 Task: Create an event for the spring cleaning weekend.
Action: Mouse moved to (76, 160)
Screenshot: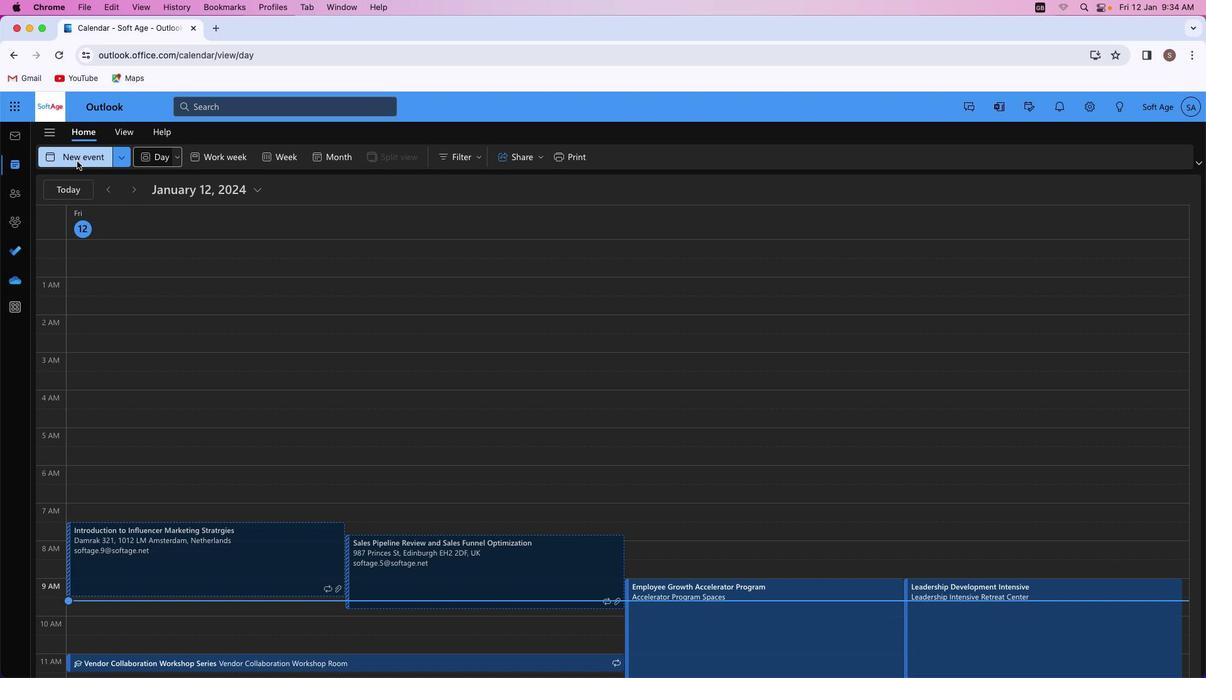 
Action: Mouse pressed left at (76, 160)
Screenshot: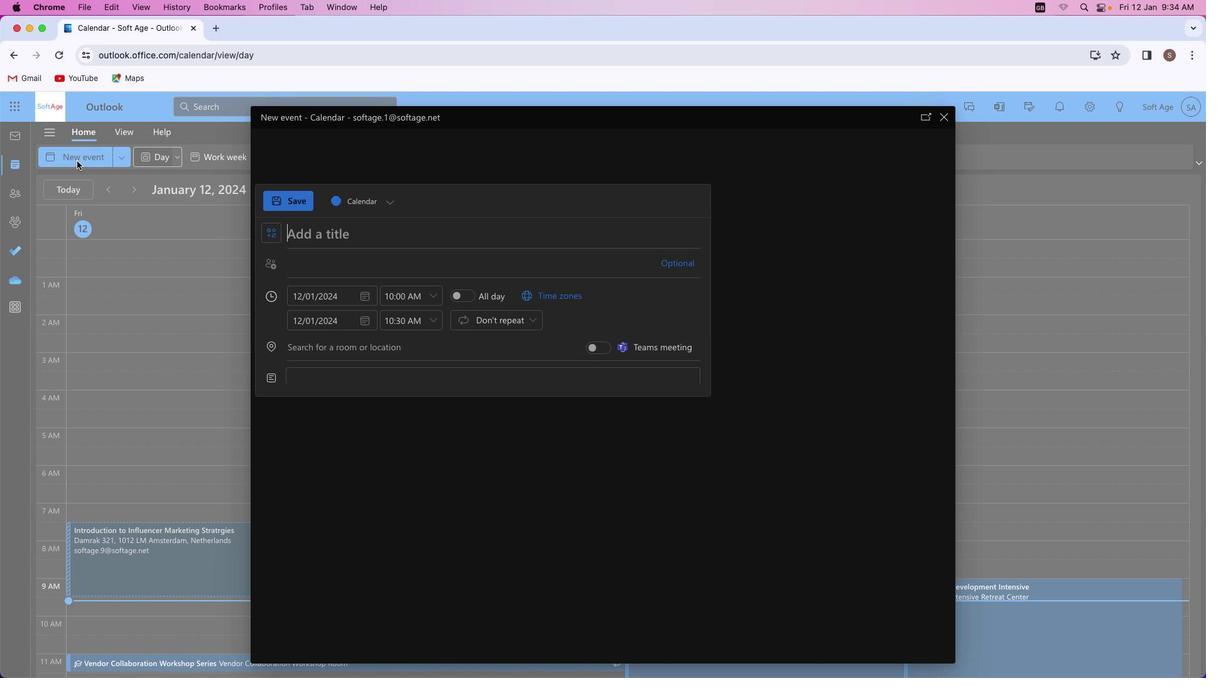 
Action: Mouse moved to (309, 236)
Screenshot: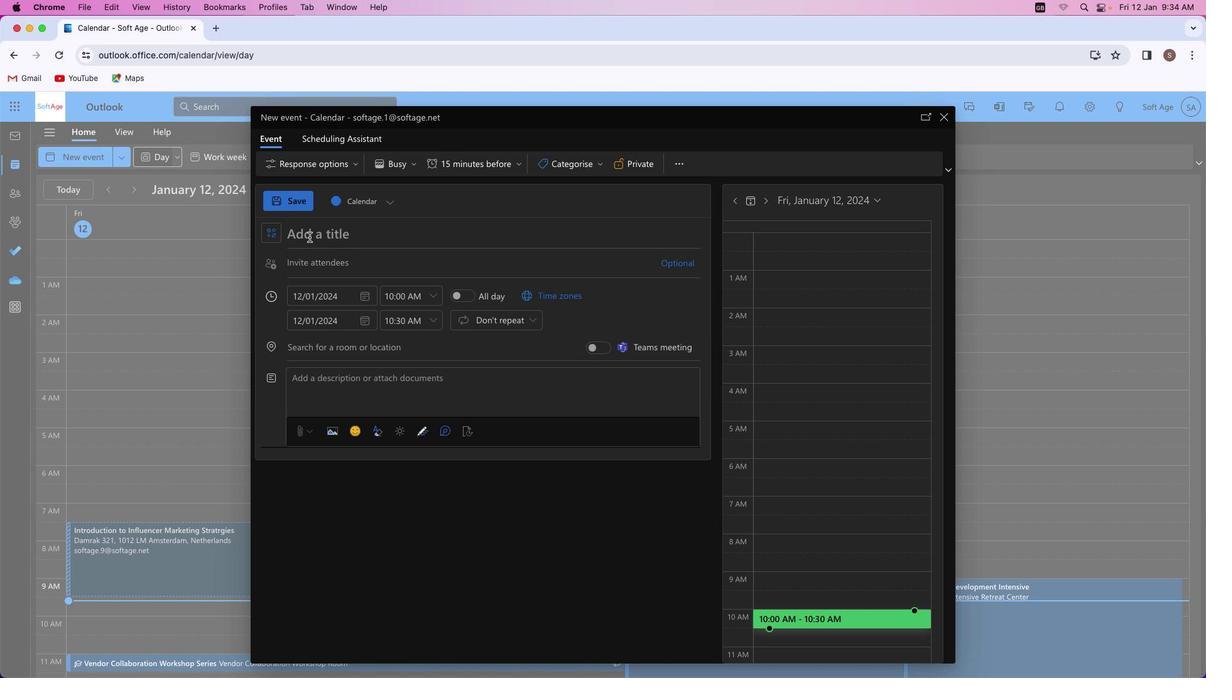 
Action: Mouse pressed left at (309, 236)
Screenshot: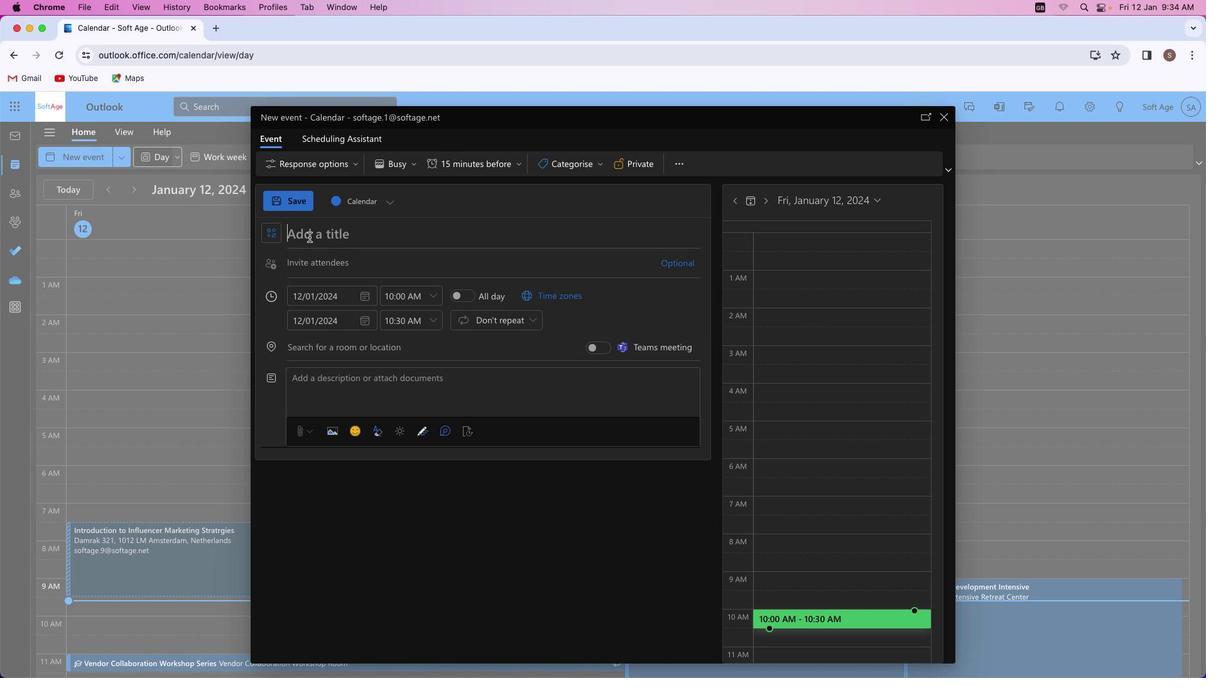 
Action: Key pressed Key.shift'E''m''b''r''a''c''e'Key.space't''h''e'Key.spaceKey.shift'S''p''r''i''n''g'Key.spaceKey.shift'C''l''e''a''n''i''n''g'Key.spaceKey.shift'W''e''e''k''e''n''d'
Screenshot: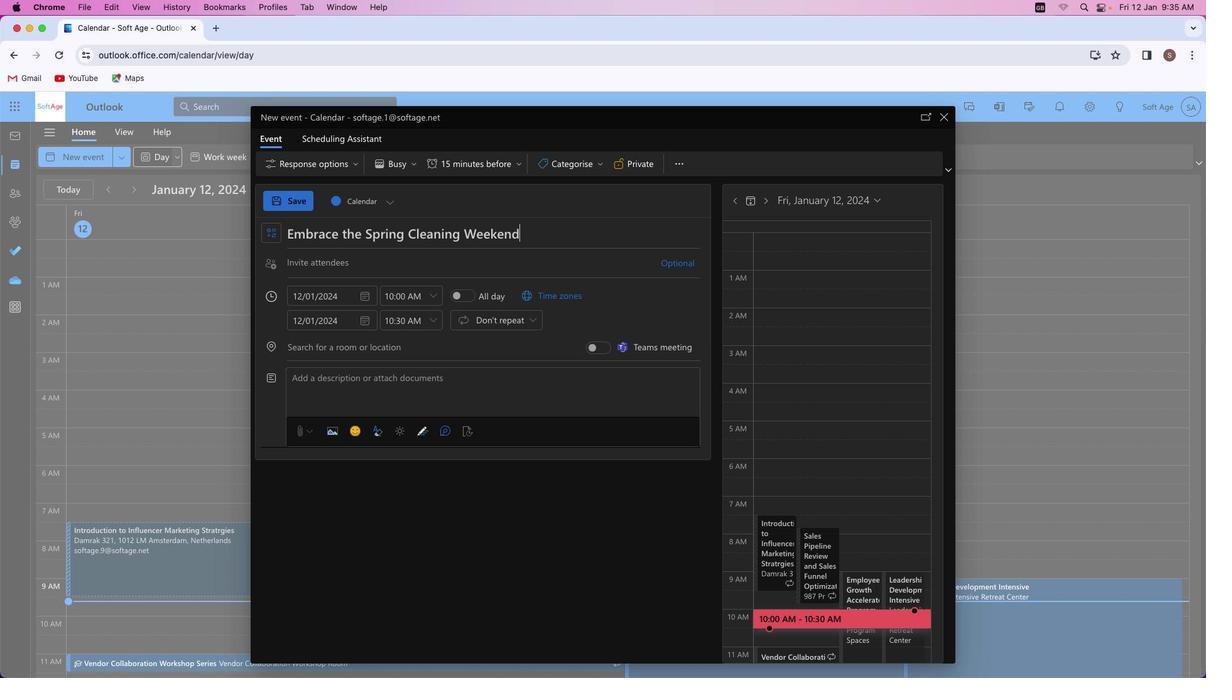 
Action: Mouse moved to (320, 345)
Screenshot: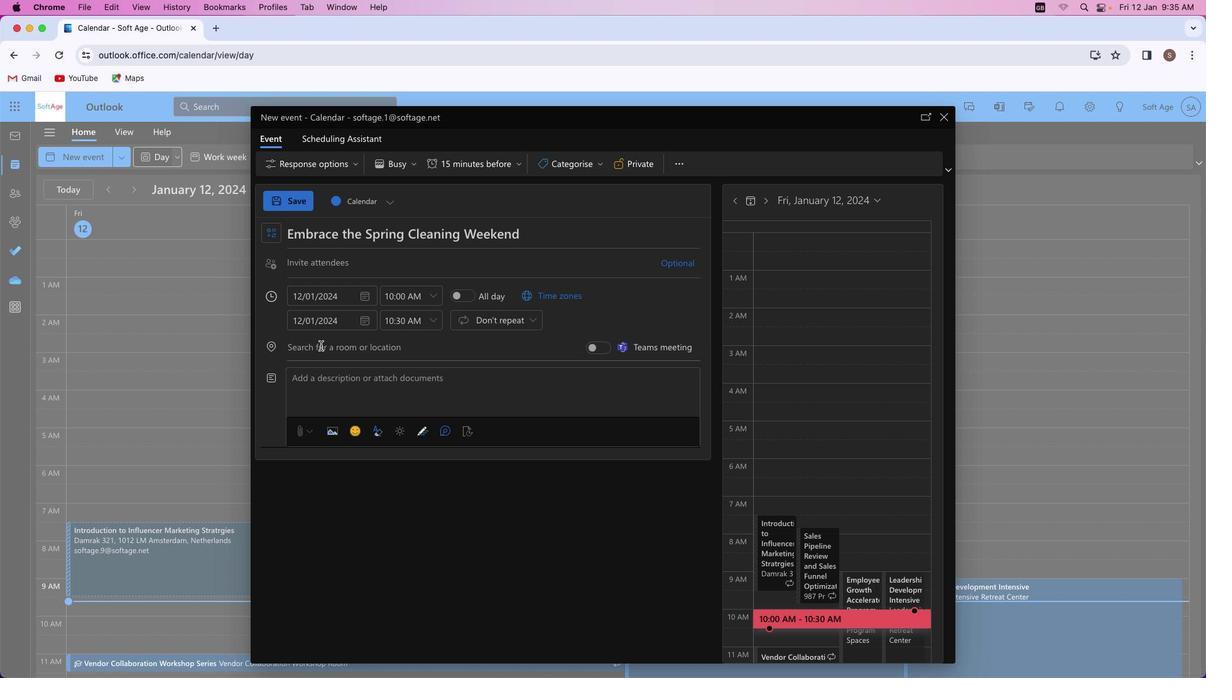 
Action: Mouse pressed left at (320, 345)
Screenshot: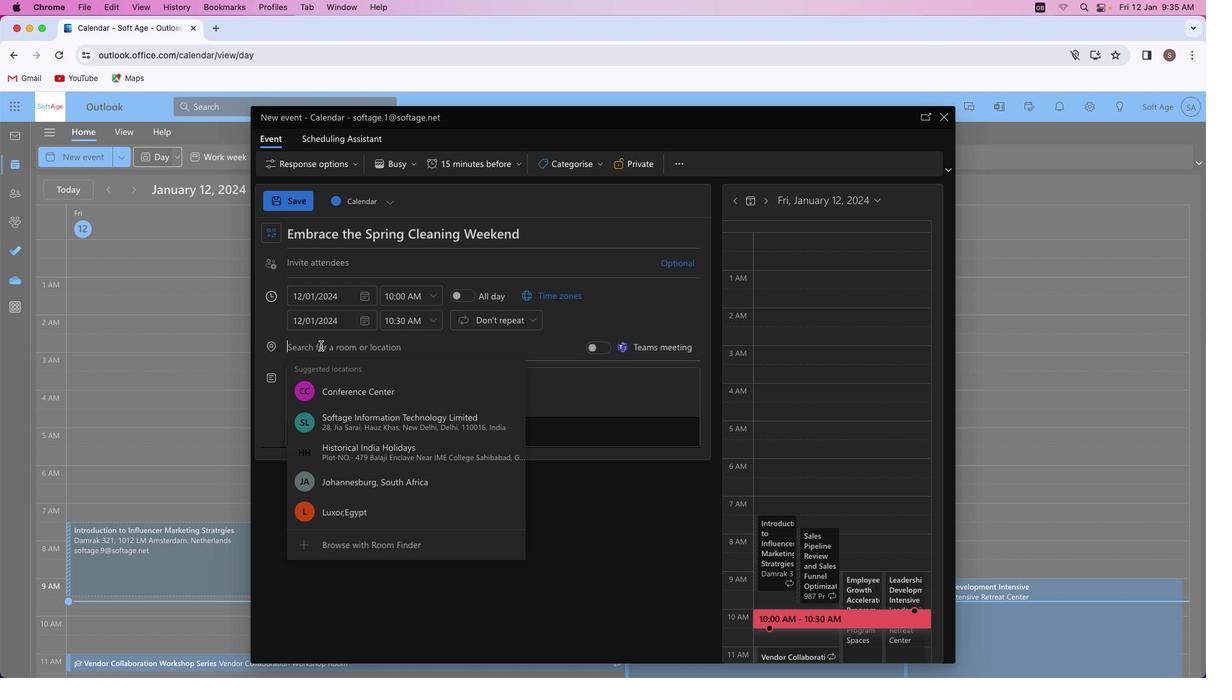 
Action: Key pressed Key.shift'S''p''r''i''n''g'
Screenshot: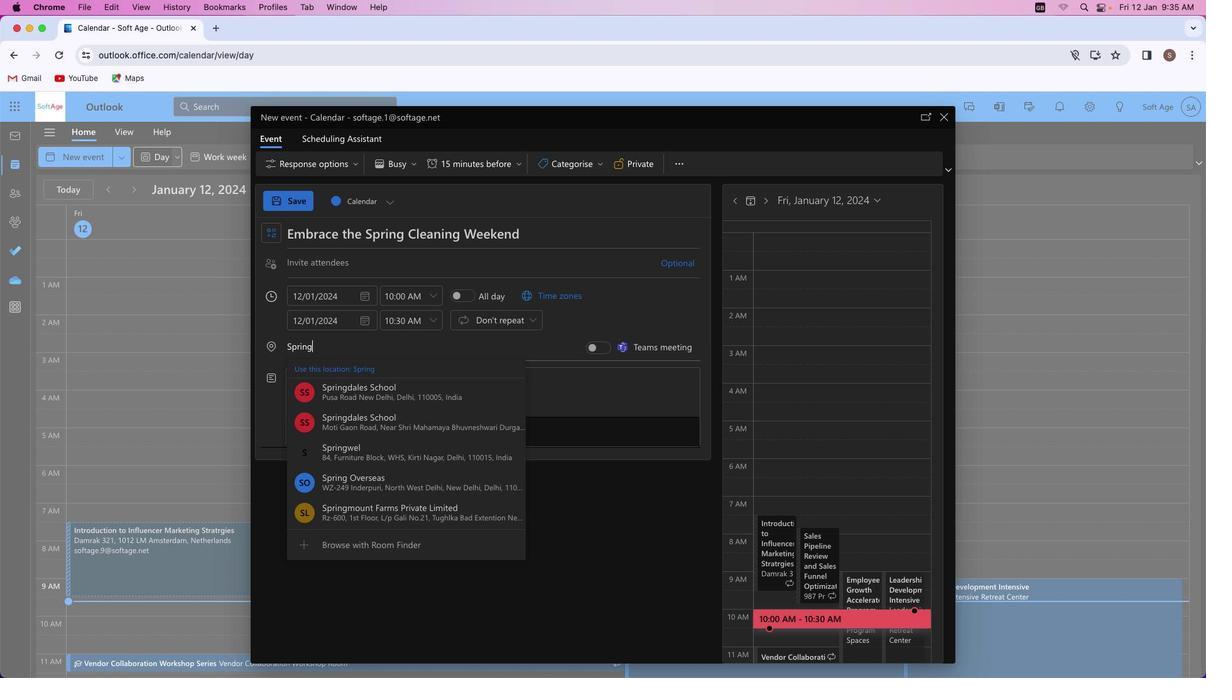 
Action: Mouse moved to (363, 473)
Screenshot: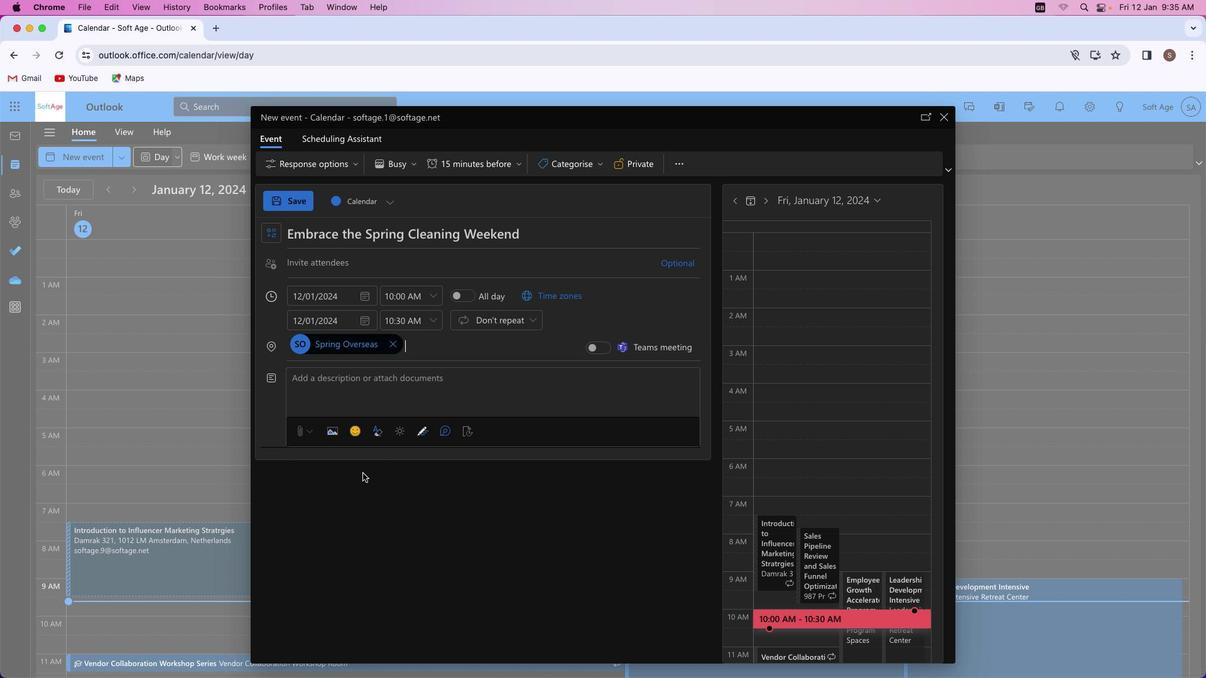 
Action: Mouse pressed left at (363, 473)
Screenshot: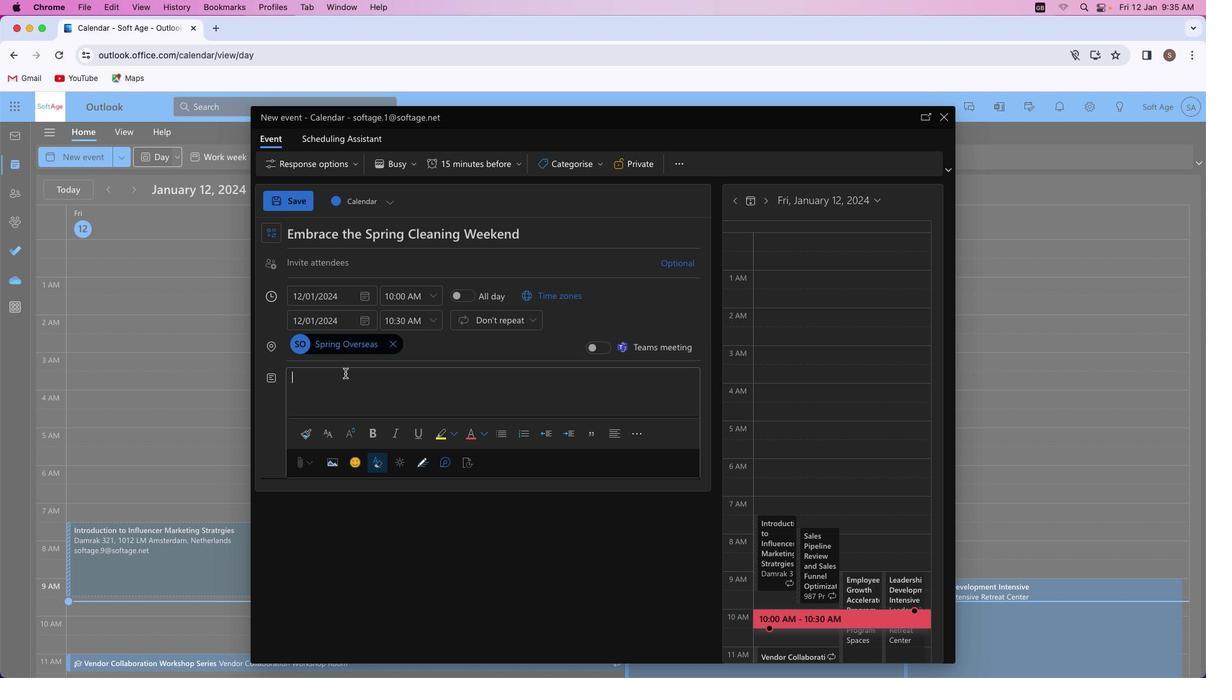 
Action: Mouse moved to (345, 373)
Screenshot: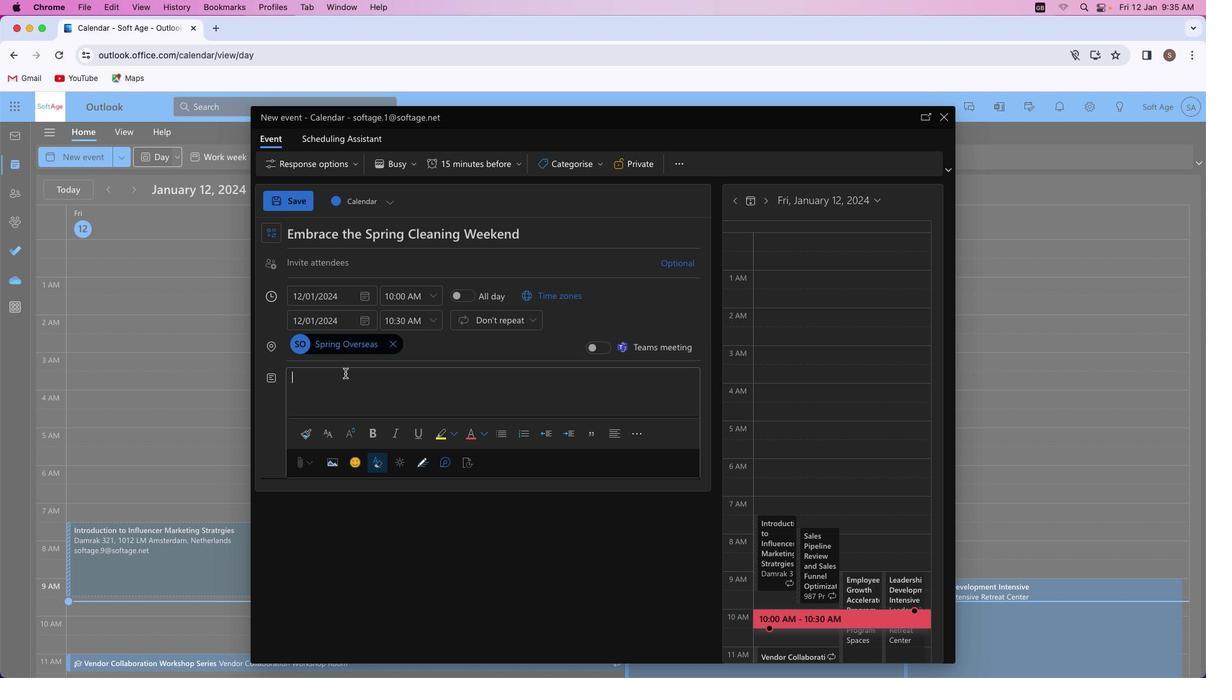 
Action: Mouse pressed left at (345, 373)
Screenshot: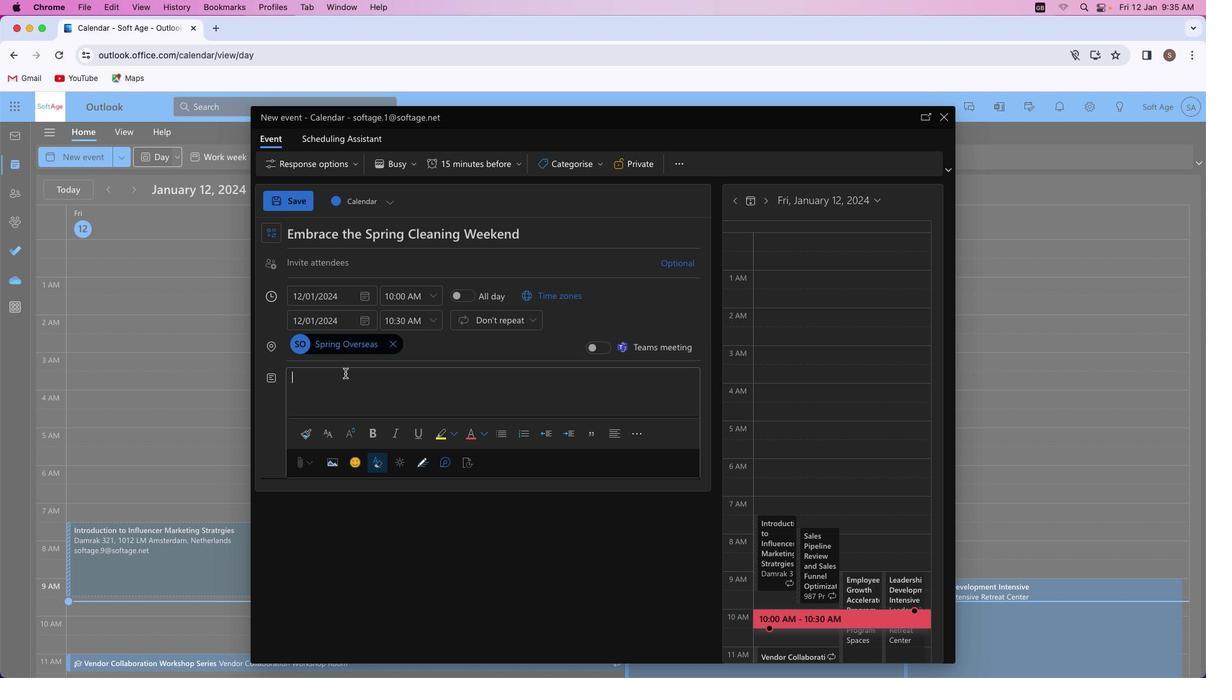 
Action: Key pressed Key.shift'D''i''v''e'Key.space'i''n''t''o'Key.space'a'Key.space'r''e''j''u''v''e''n''t'Key.backspace'a''t''i''n''g'Key.space'w''e''e''k''e''n''d'Key.space'a''s'Key.space'y''o''u'Key.space'd''e''c''l''u''t''t''e''r'','Key.space'o''r''g''a''n''i''z''e'','Key.space'a''n''d'Key.space'r''e''v''i''t''a''l''i''z''e'Key.space'y''o''u''r'Key.space's''p''a''c''e''.'Key.spaceKey.shift'E''m''b''r''a''c''e'Key.space't''h''e'Key.space'c''l''e''a''n''s''i''n''g'Key.space's''p''i''r''i''t'Key.space'o''f'Key.space's''p''r''i''n''g'Key.space'a''n''d'Key.space'w''e''l''c''o''m''e'Key.space'a'Key.space'r''e''n''e''w''e''d'Key.space's''e''n''s''e'Key.space'o''f'Key.space'c''l''a''r''i''t''y'Key.space'a''n''d'Key.space'c''a''l''m''.'
Screenshot: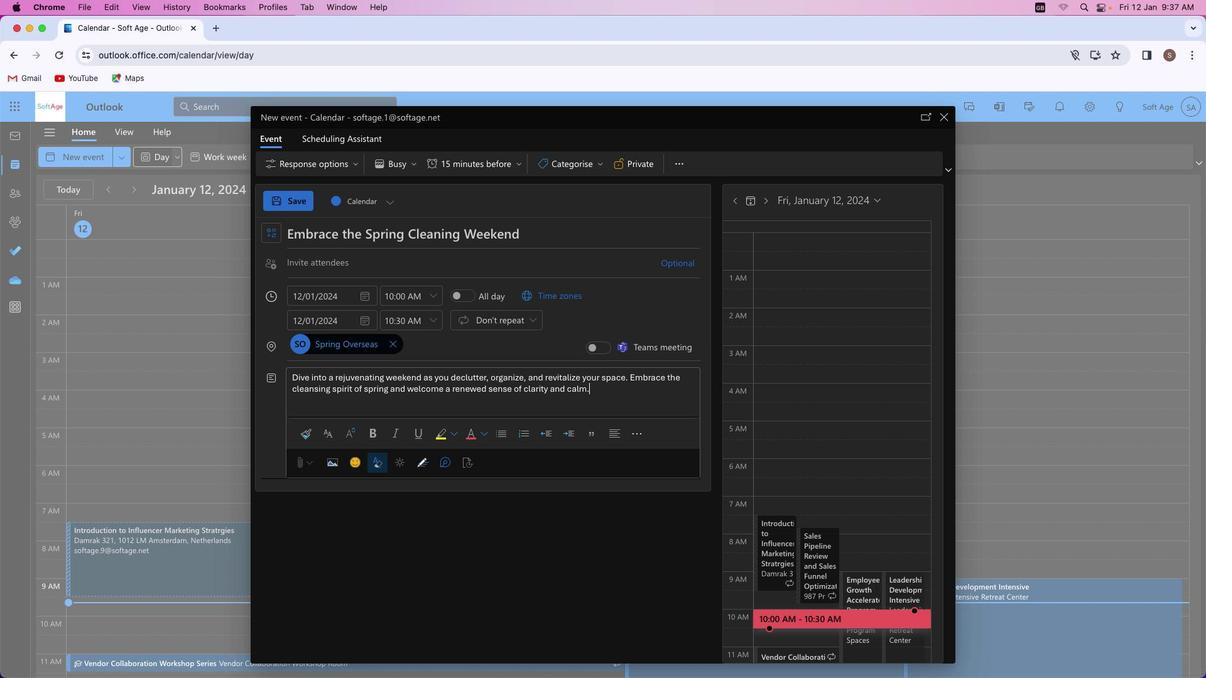 
Action: Mouse moved to (363, 387)
Screenshot: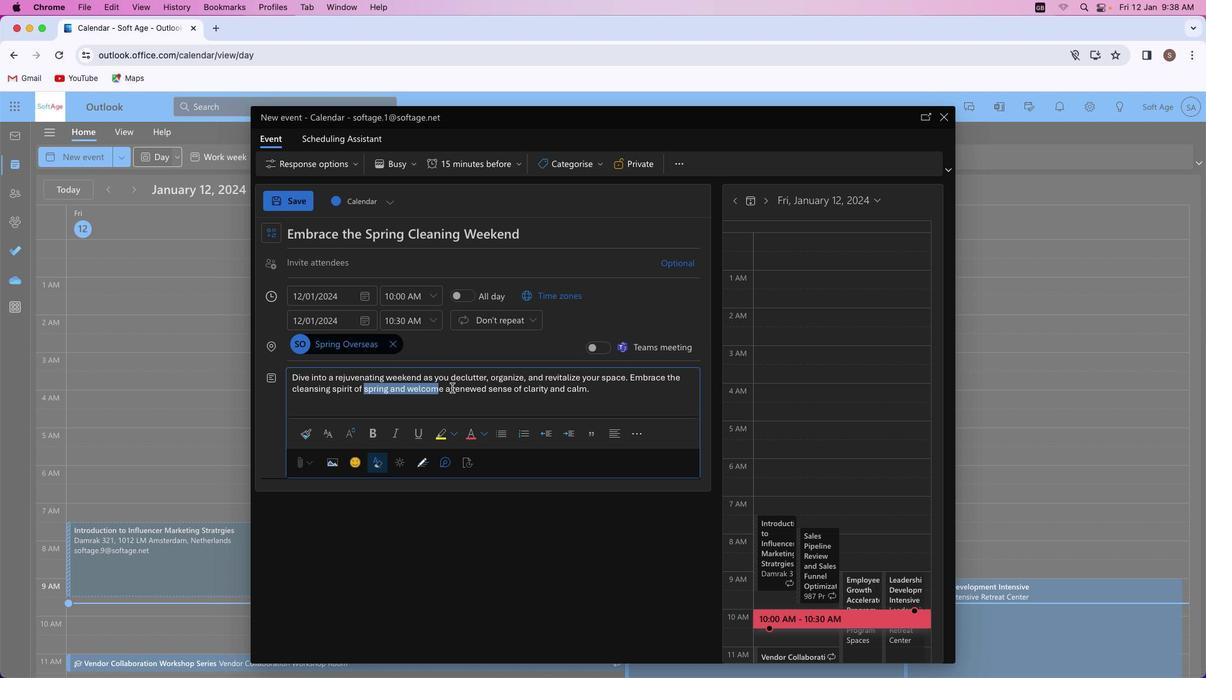
Action: Mouse pressed left at (363, 387)
Screenshot: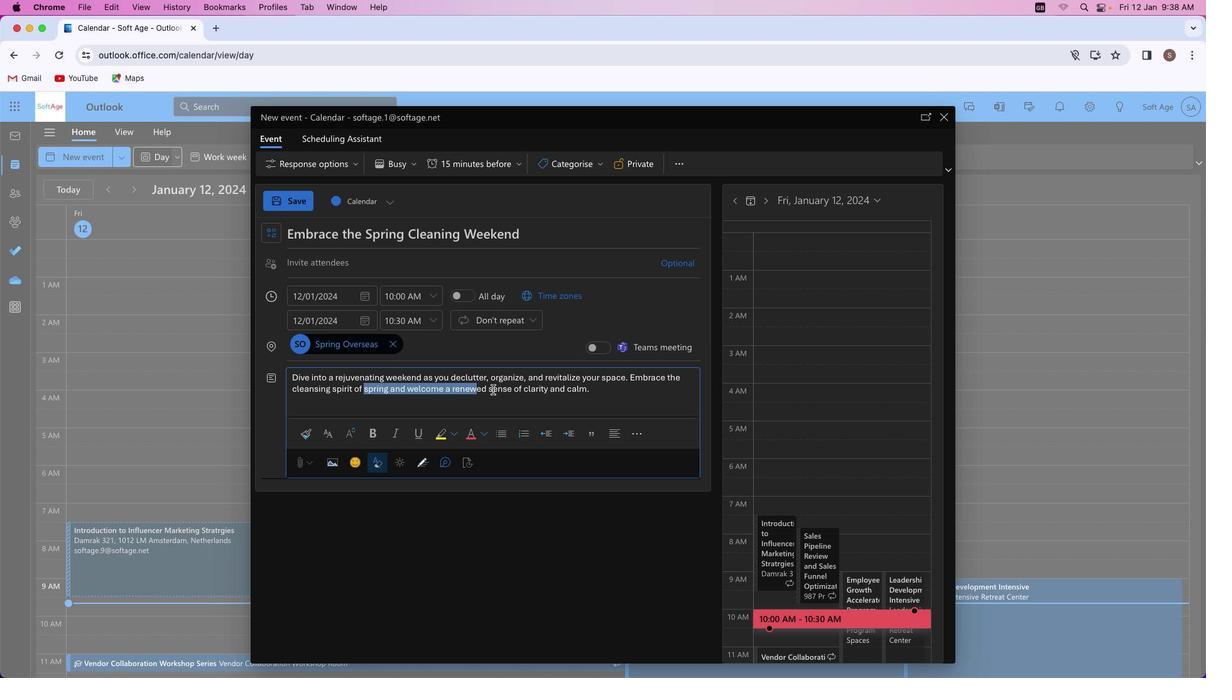 
Action: Mouse moved to (374, 434)
Screenshot: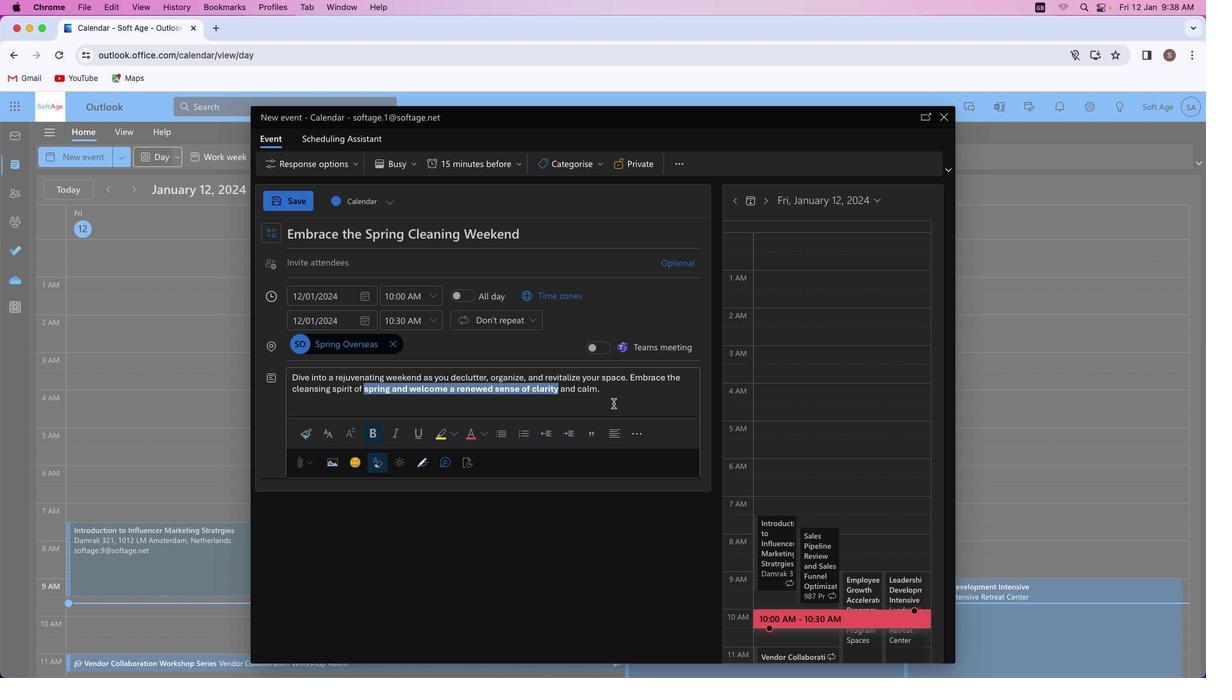 
Action: Mouse pressed left at (374, 434)
Screenshot: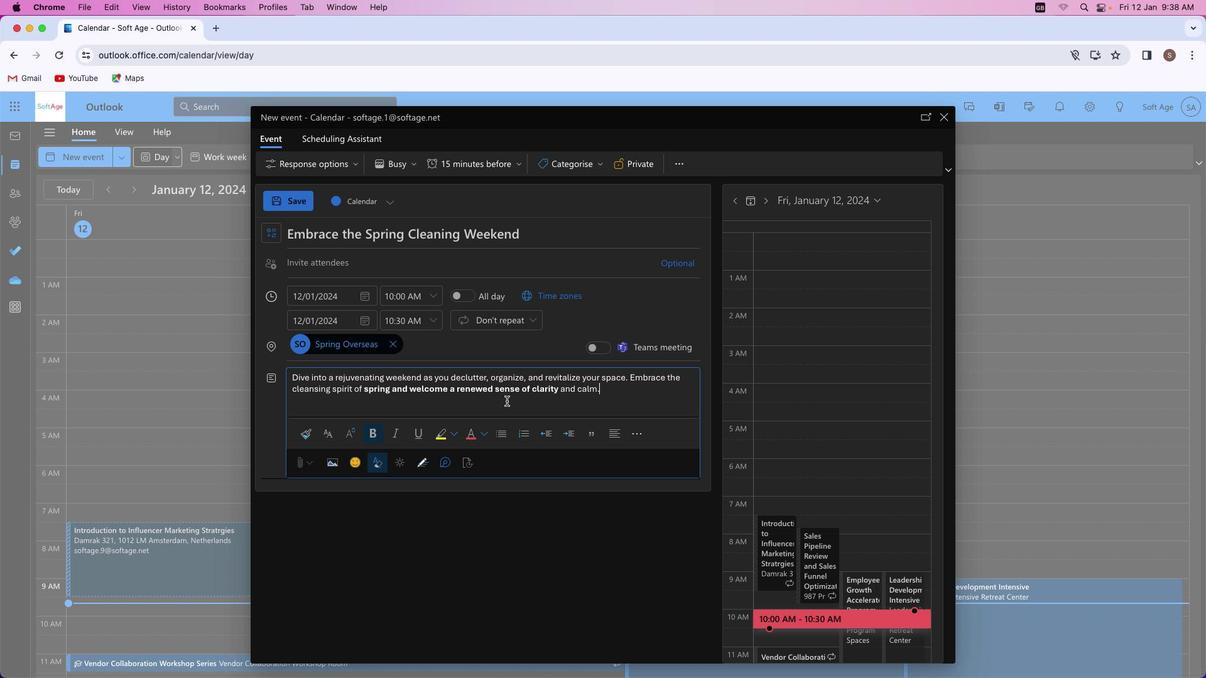 
Action: Mouse moved to (613, 403)
Screenshot: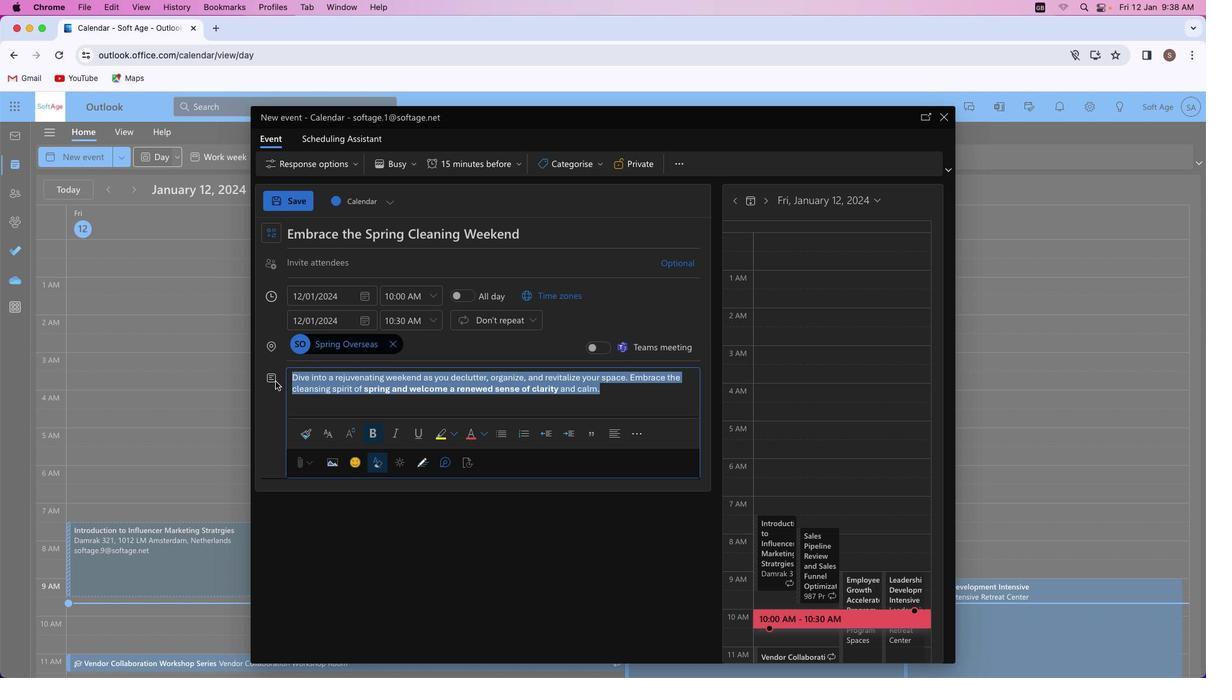 
Action: Mouse pressed left at (613, 403)
Screenshot: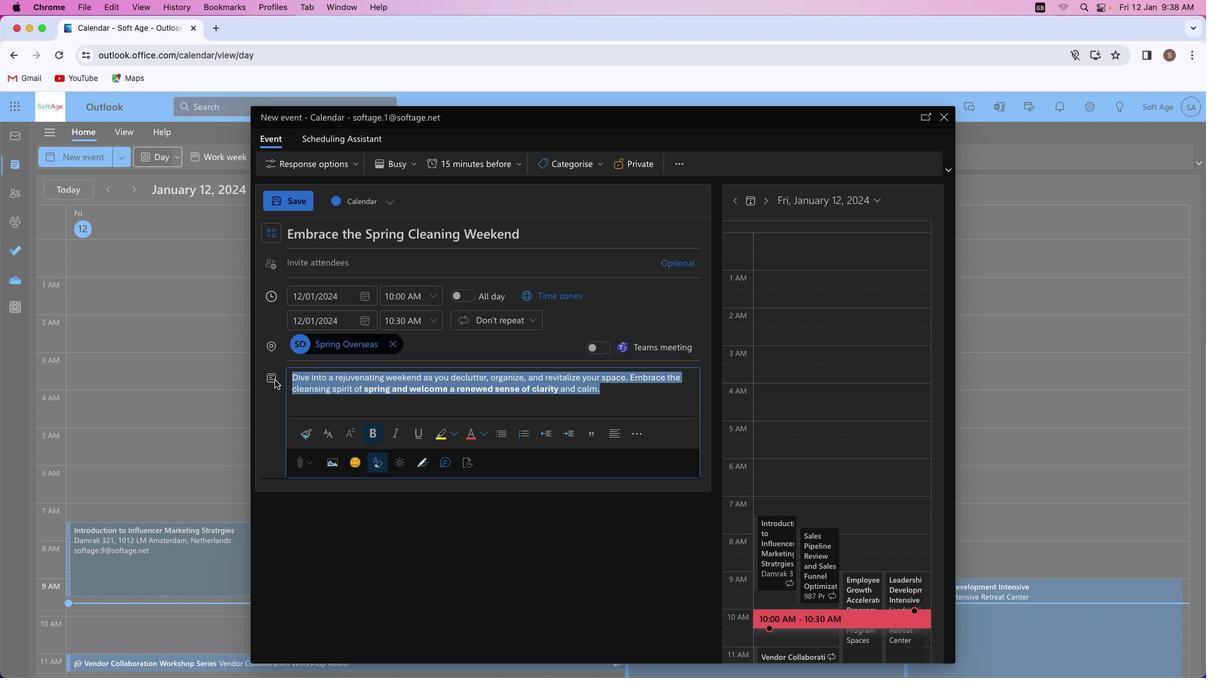 
Action: Mouse moved to (328, 429)
Screenshot: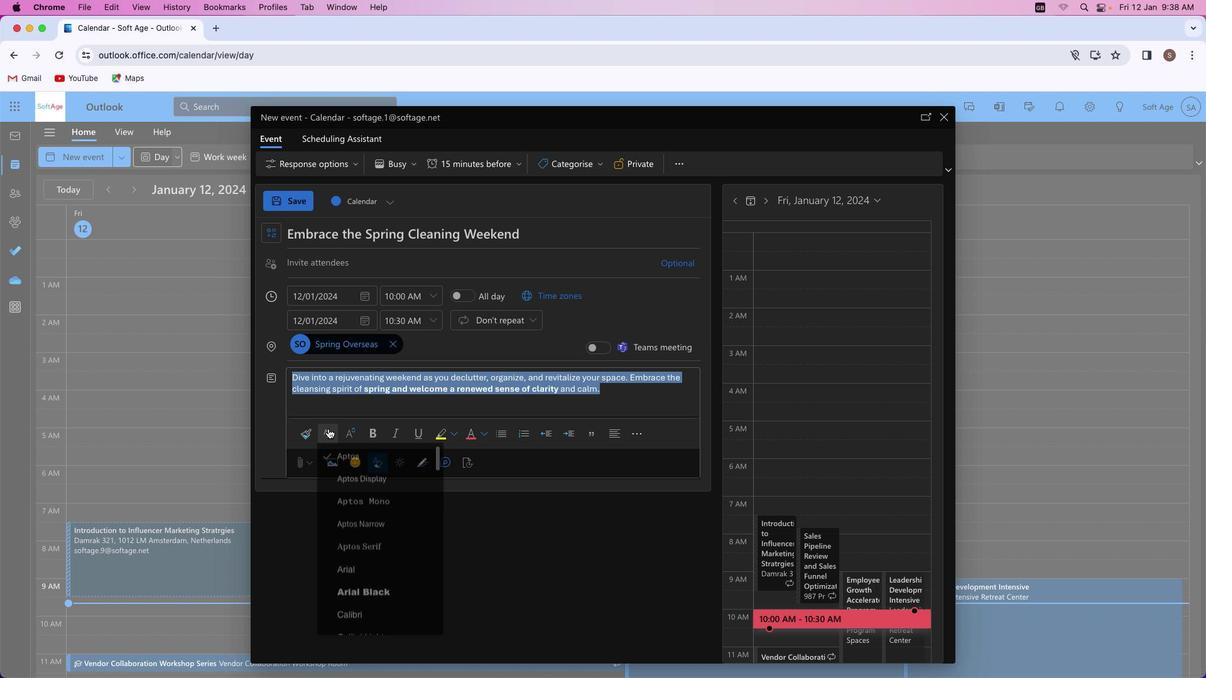 
Action: Mouse pressed left at (328, 429)
Screenshot: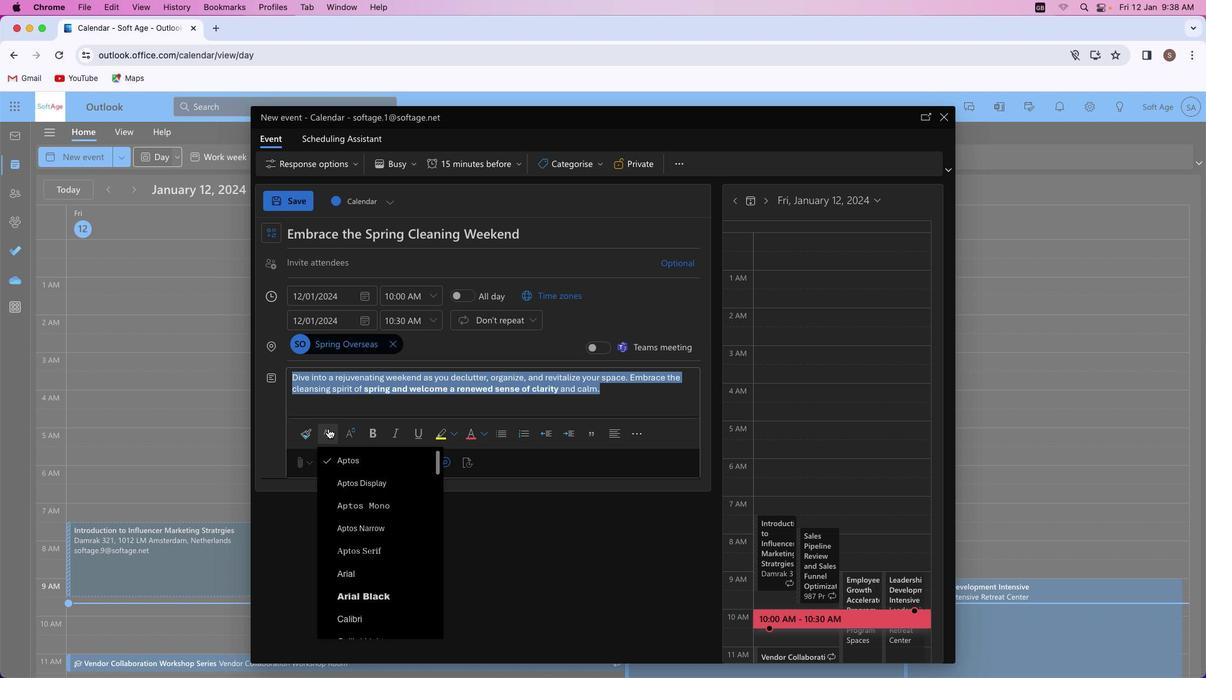 
Action: Mouse moved to (357, 546)
Screenshot: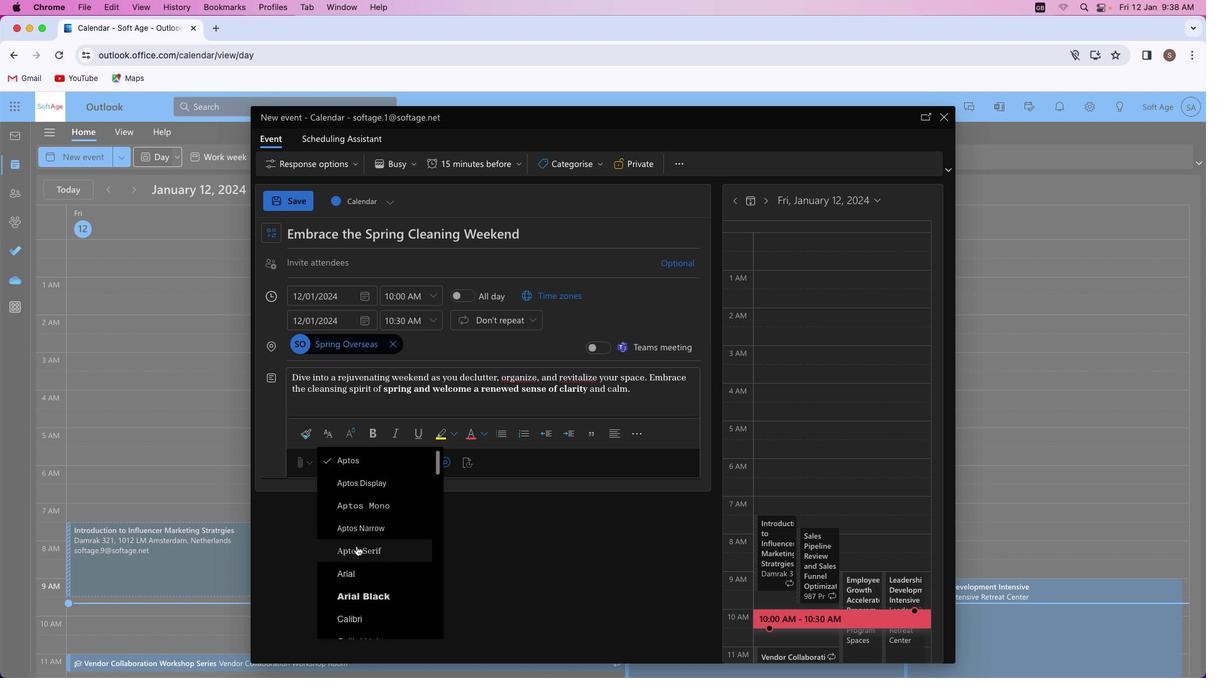 
Action: Mouse pressed left at (357, 546)
Screenshot: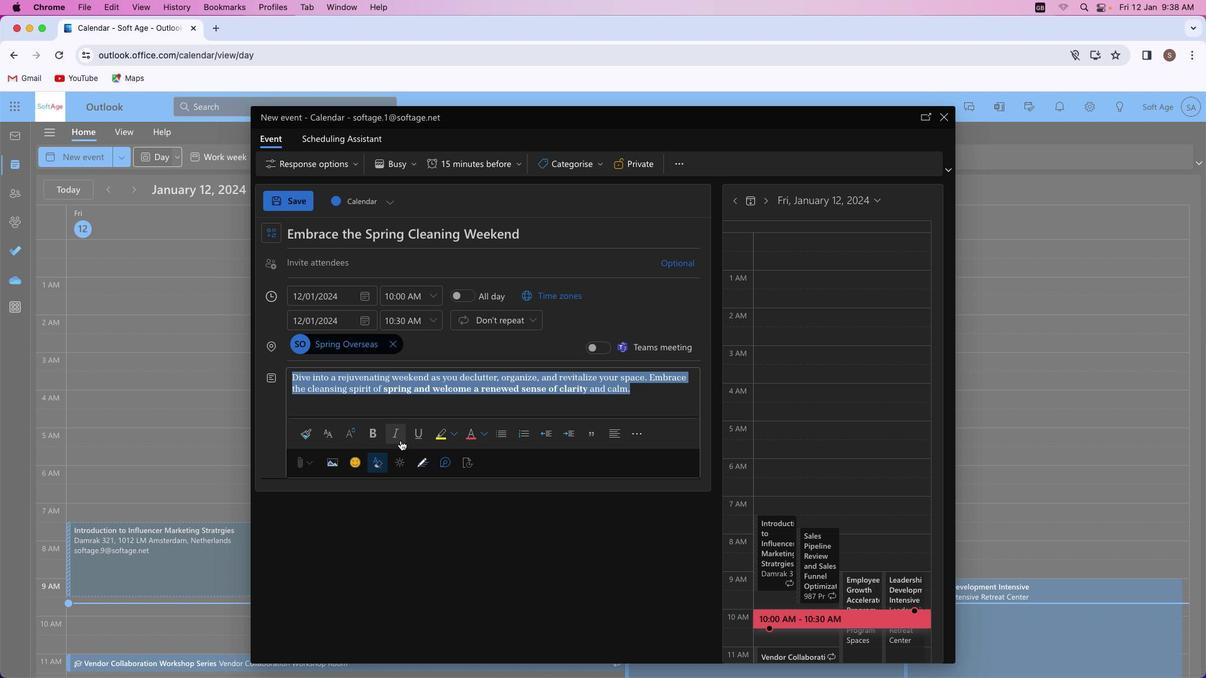 
Action: Mouse moved to (355, 429)
Screenshot: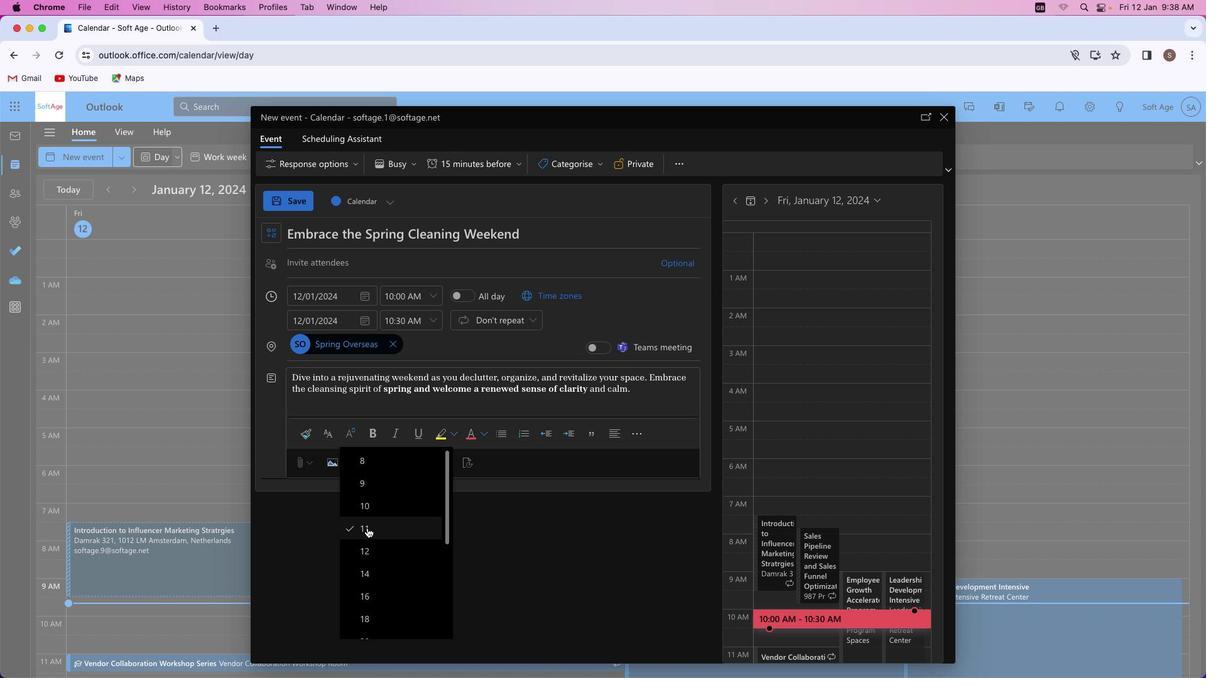 
Action: Mouse pressed left at (355, 429)
Screenshot: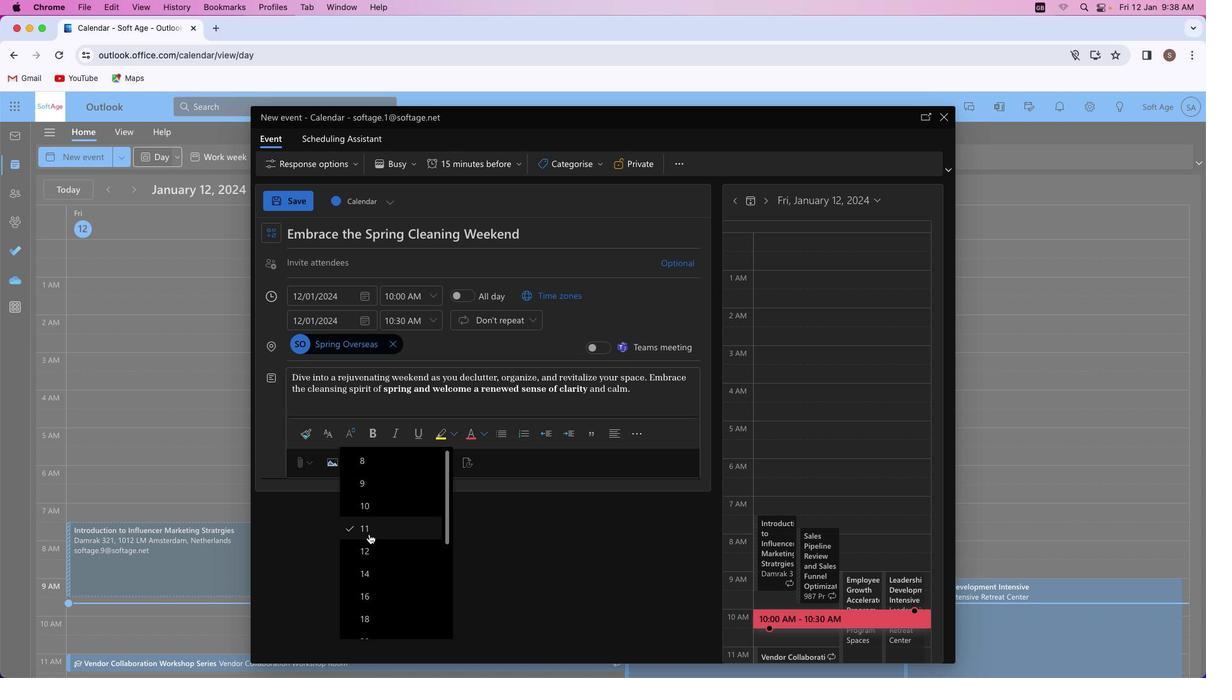 
Action: Mouse moved to (372, 549)
Screenshot: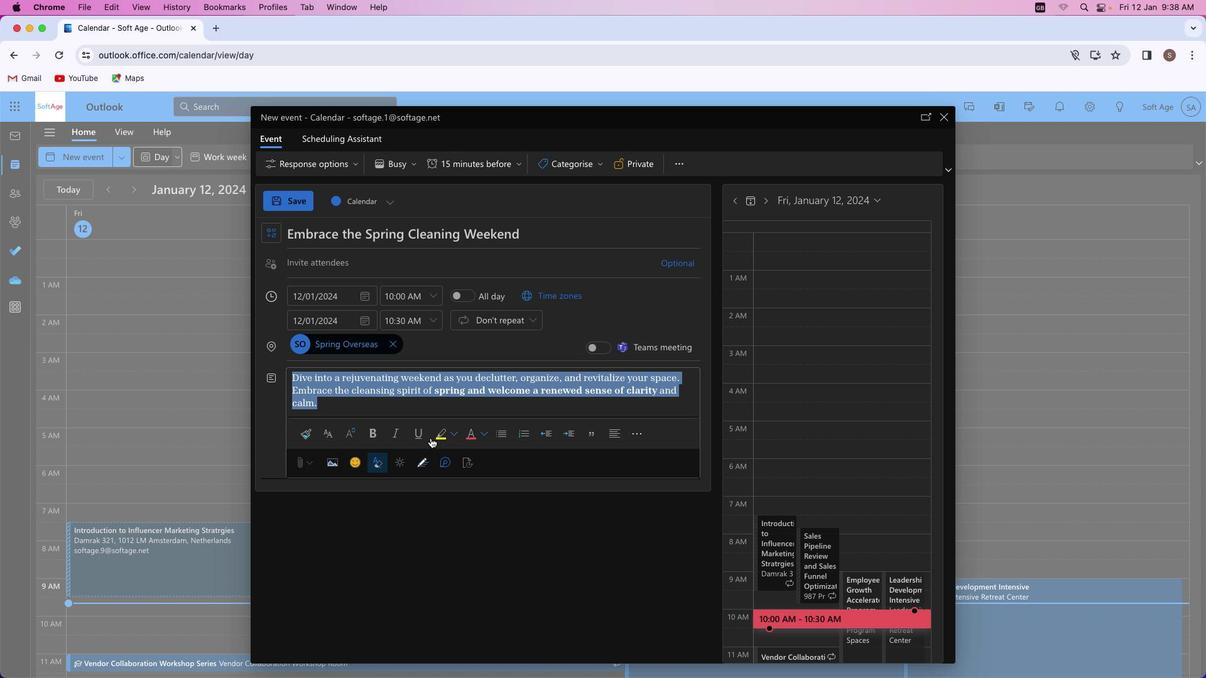 
Action: Mouse pressed left at (372, 549)
Screenshot: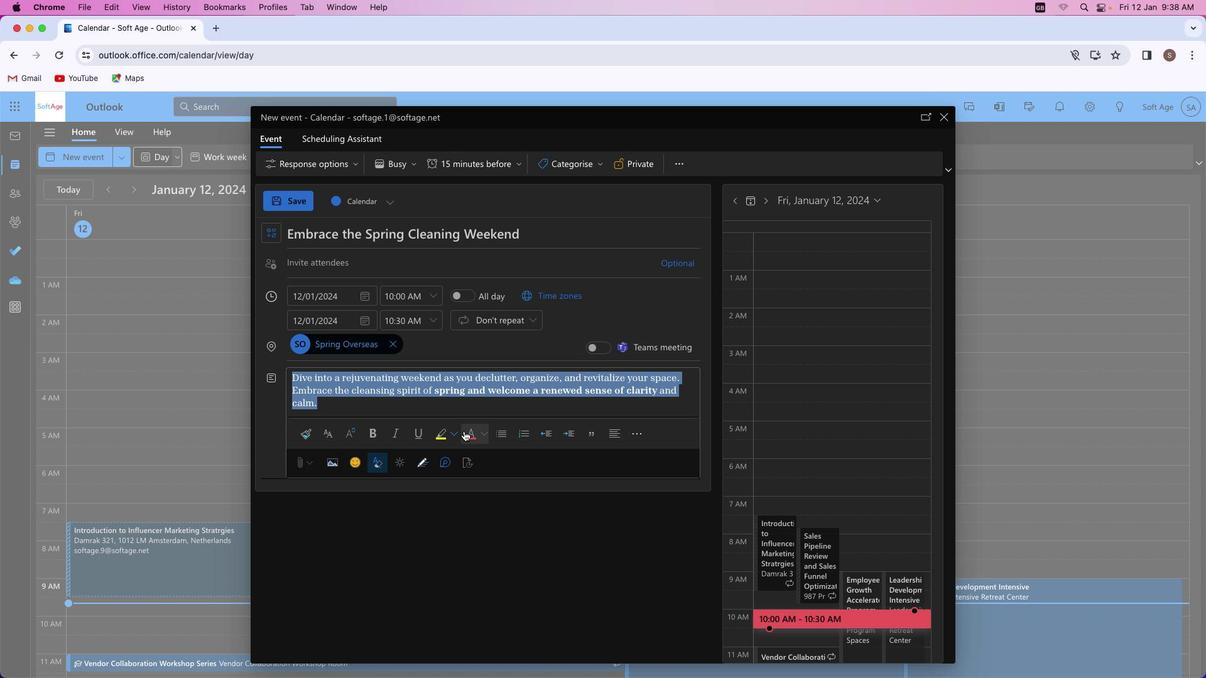 
Action: Mouse moved to (455, 430)
Screenshot: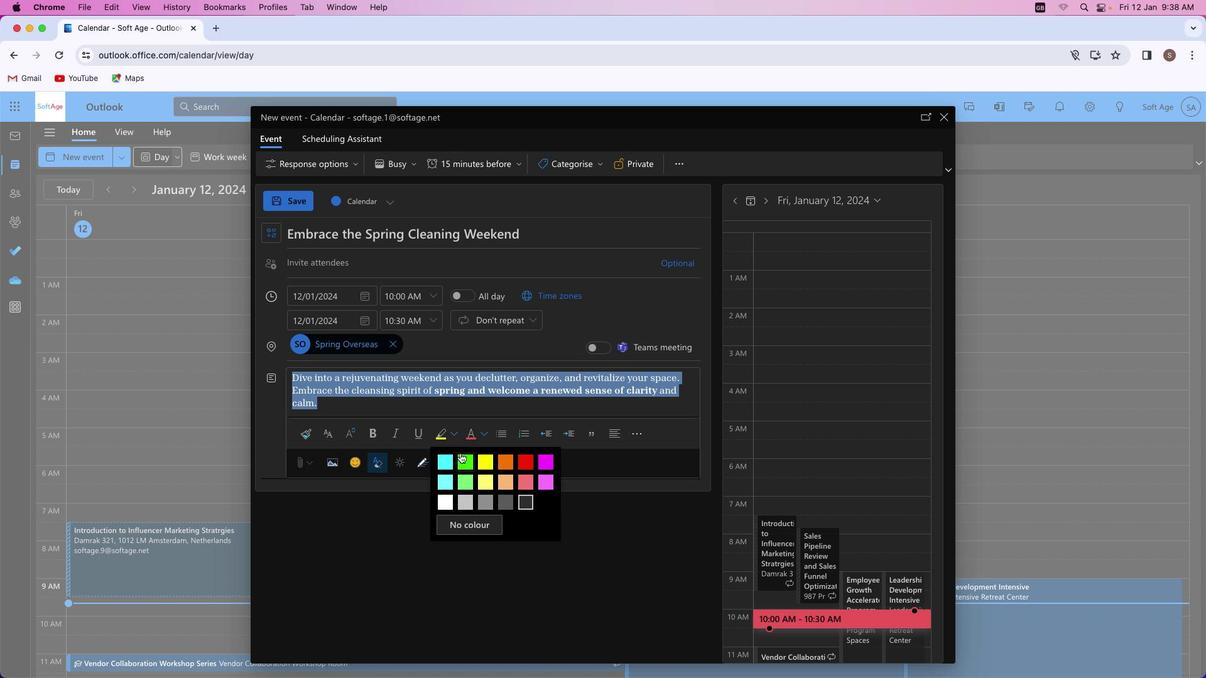 
Action: Mouse pressed left at (455, 430)
Screenshot: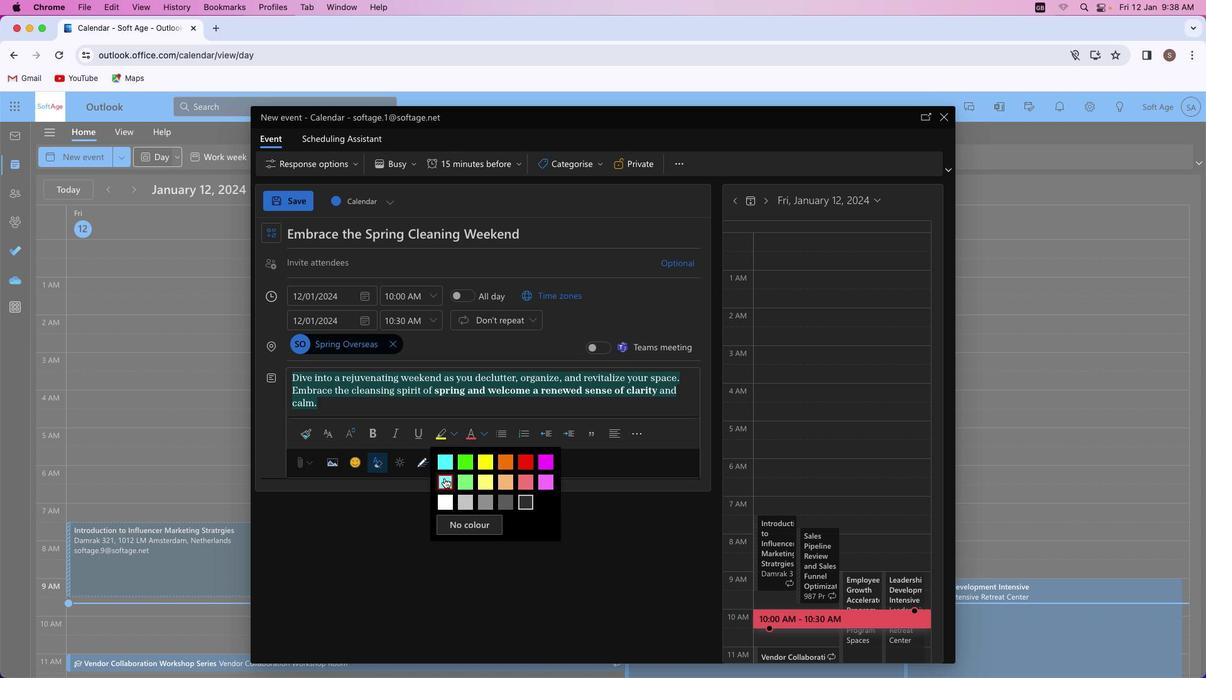
Action: Mouse moved to (445, 478)
Screenshot: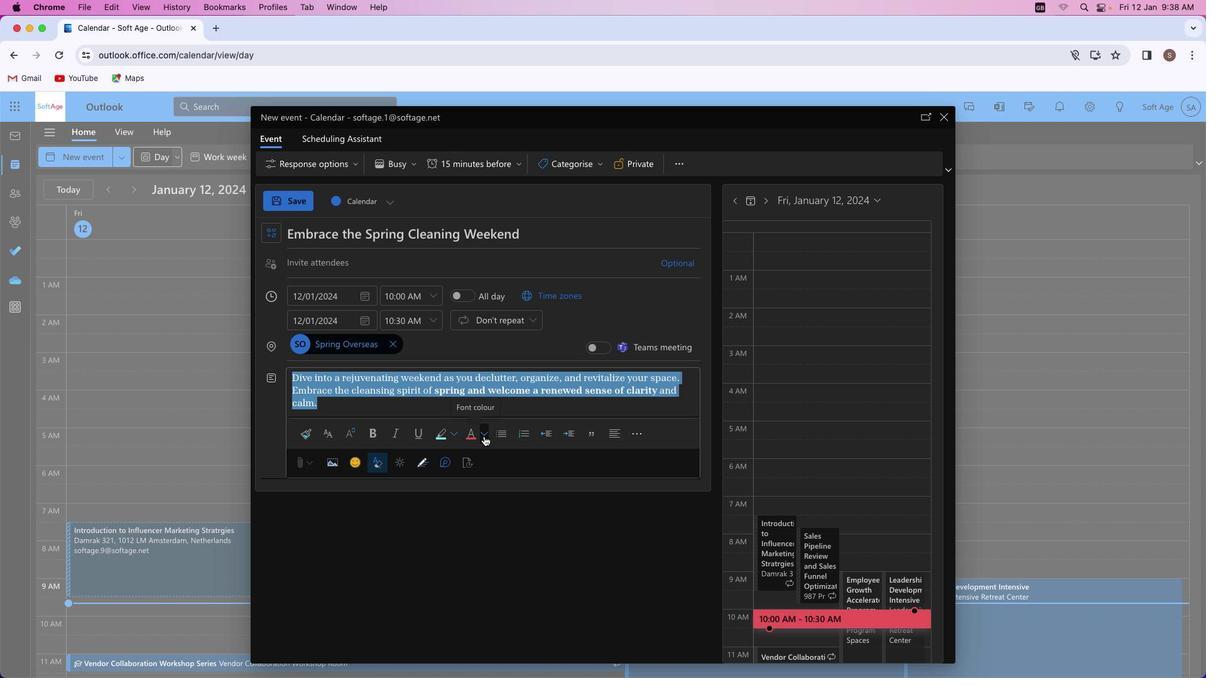 
Action: Mouse pressed left at (445, 478)
Screenshot: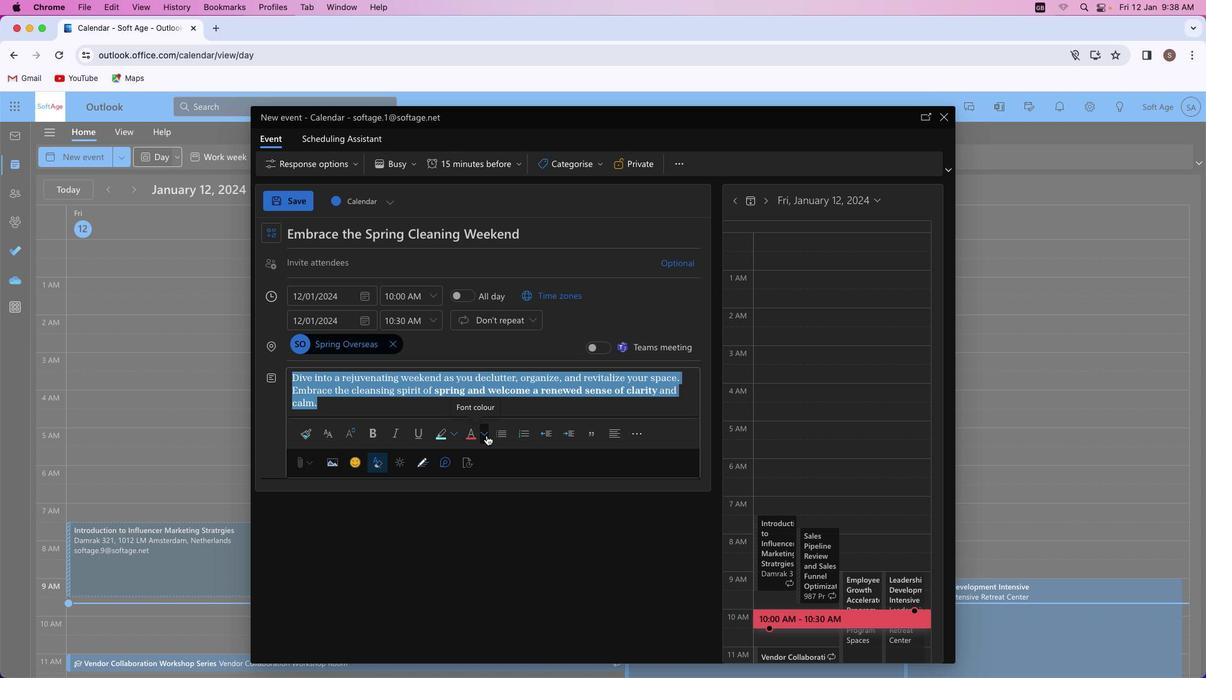 
Action: Mouse moved to (487, 435)
Screenshot: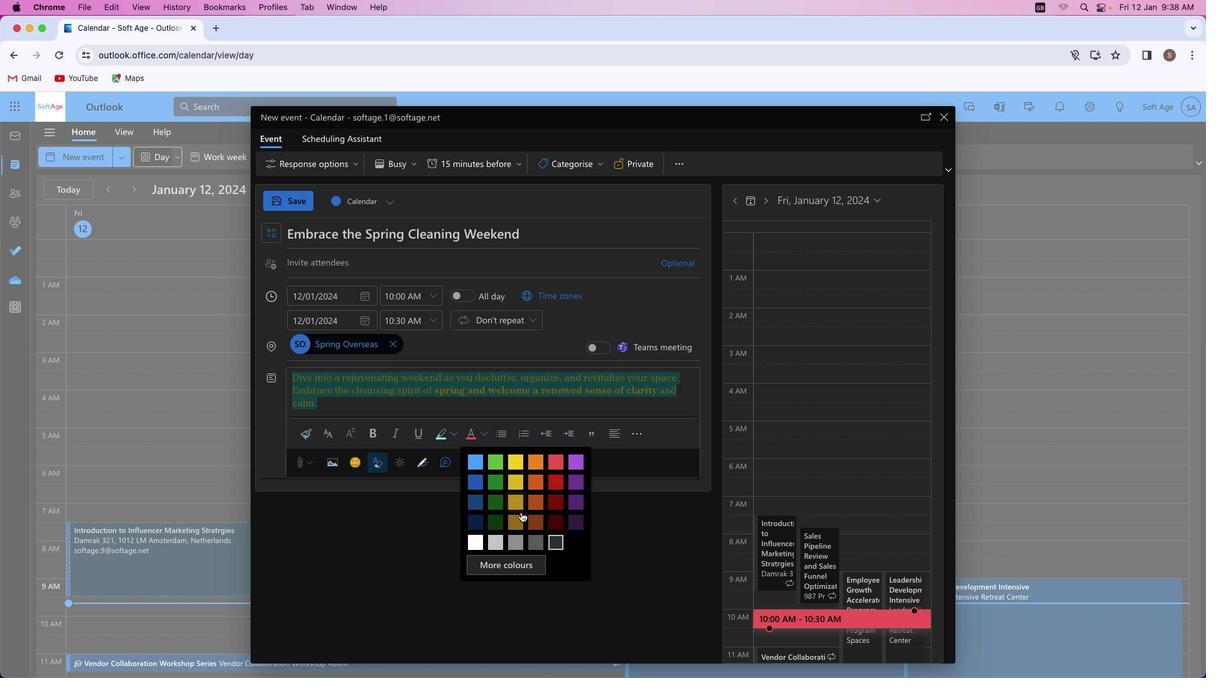 
Action: Mouse pressed left at (487, 435)
Screenshot: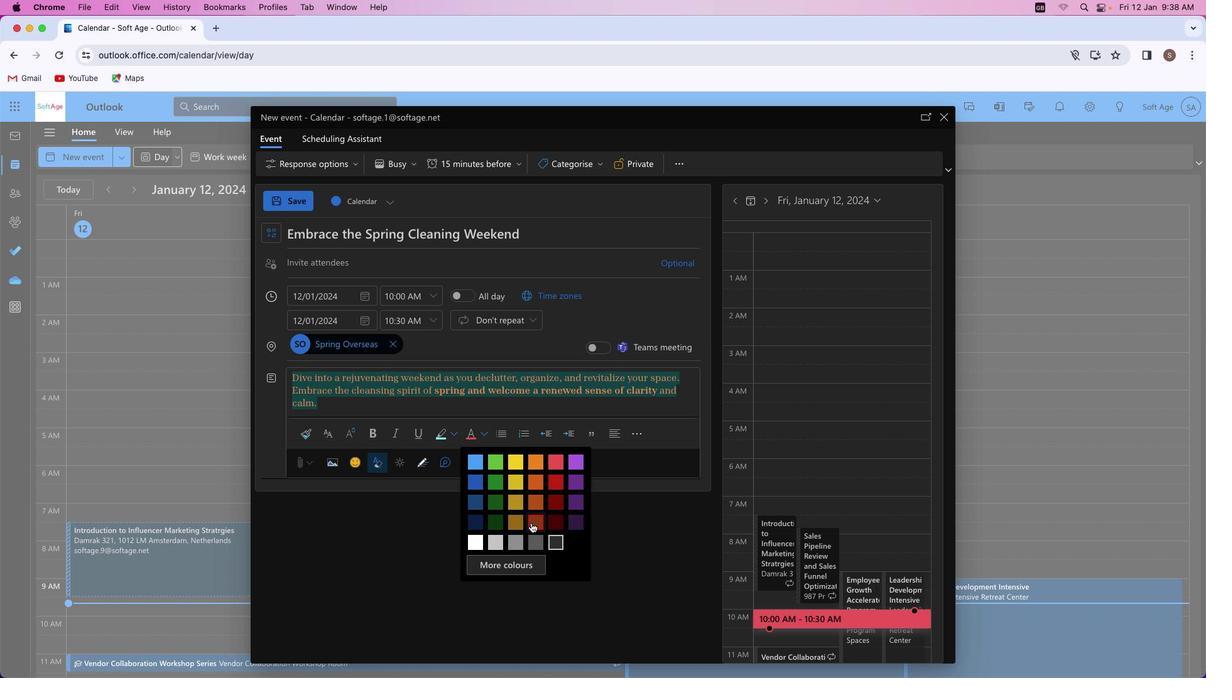 
Action: Mouse moved to (531, 523)
Screenshot: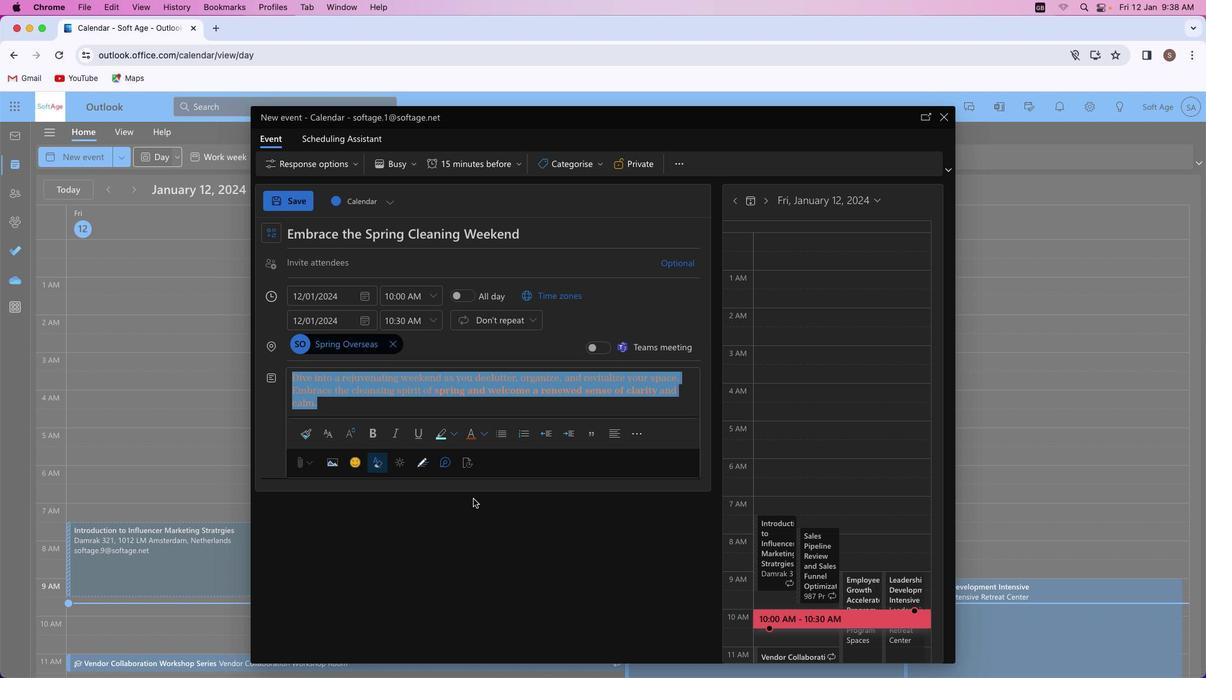 
Action: Mouse pressed left at (531, 523)
Screenshot: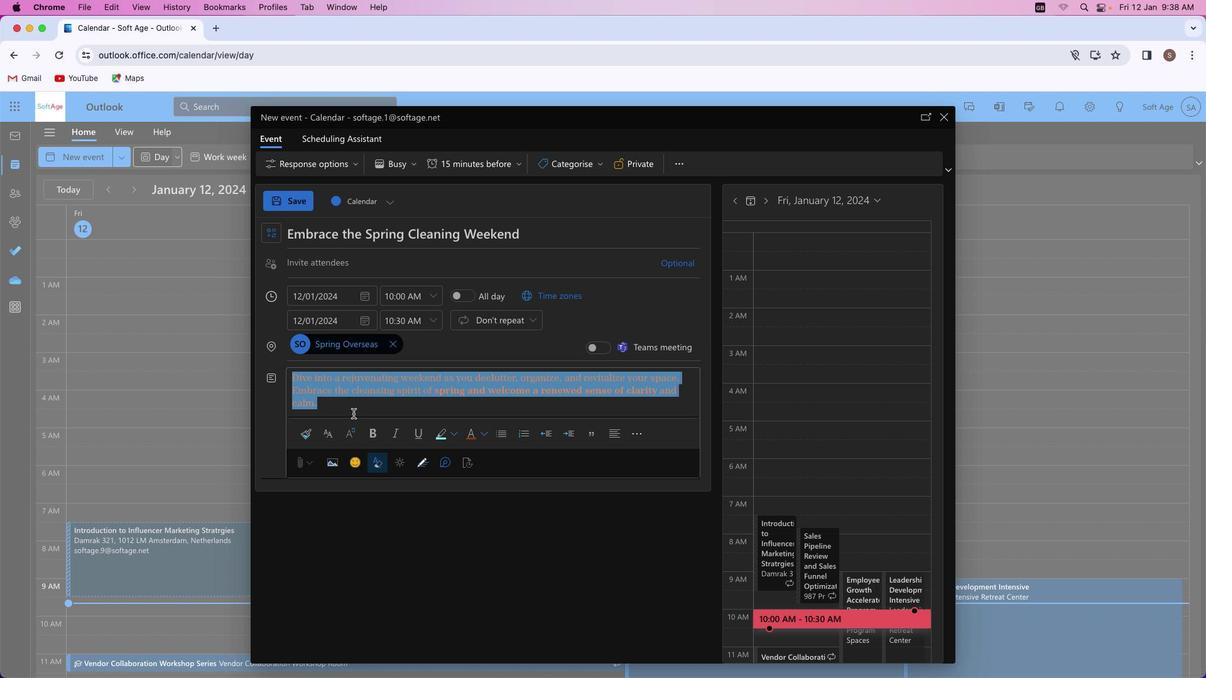 
Action: Mouse moved to (350, 410)
Screenshot: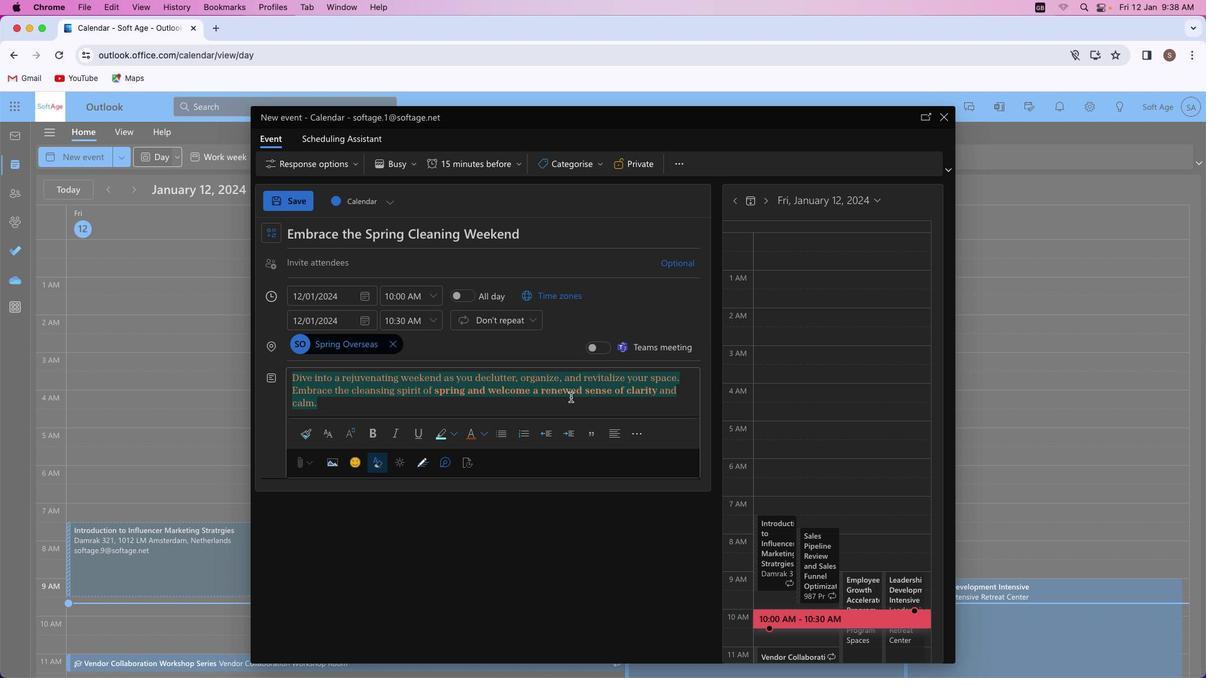 
Action: Mouse pressed left at (350, 410)
Screenshot: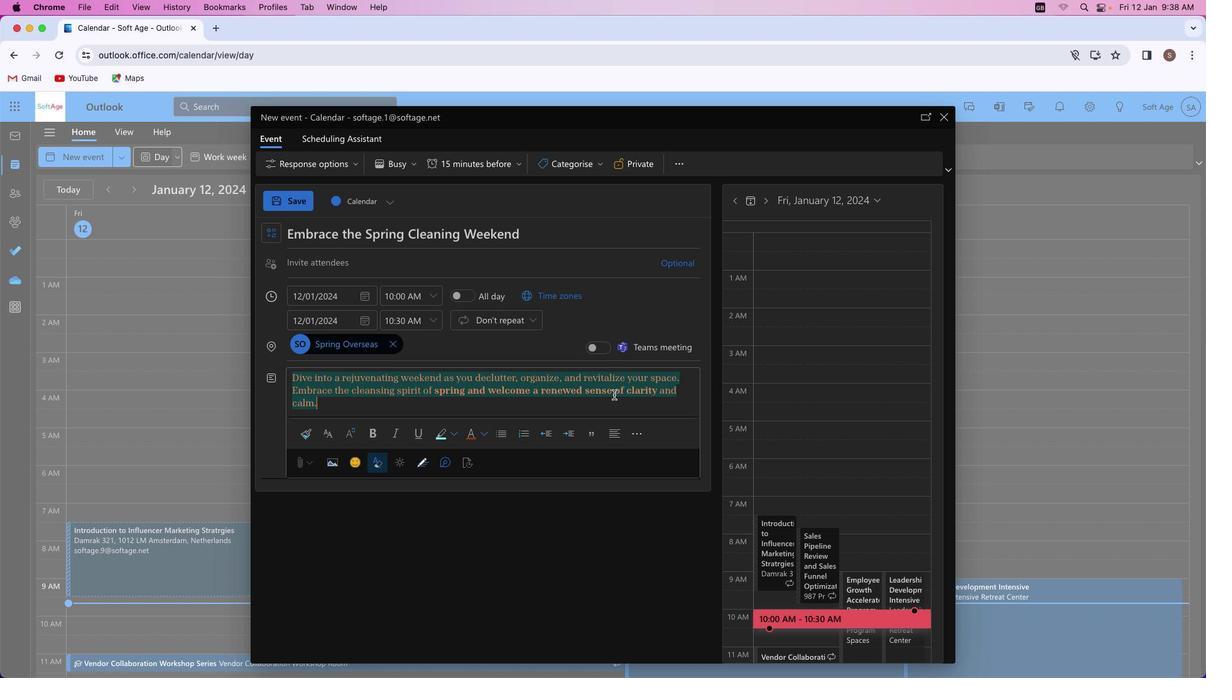 
Action: Mouse moved to (658, 389)
Screenshot: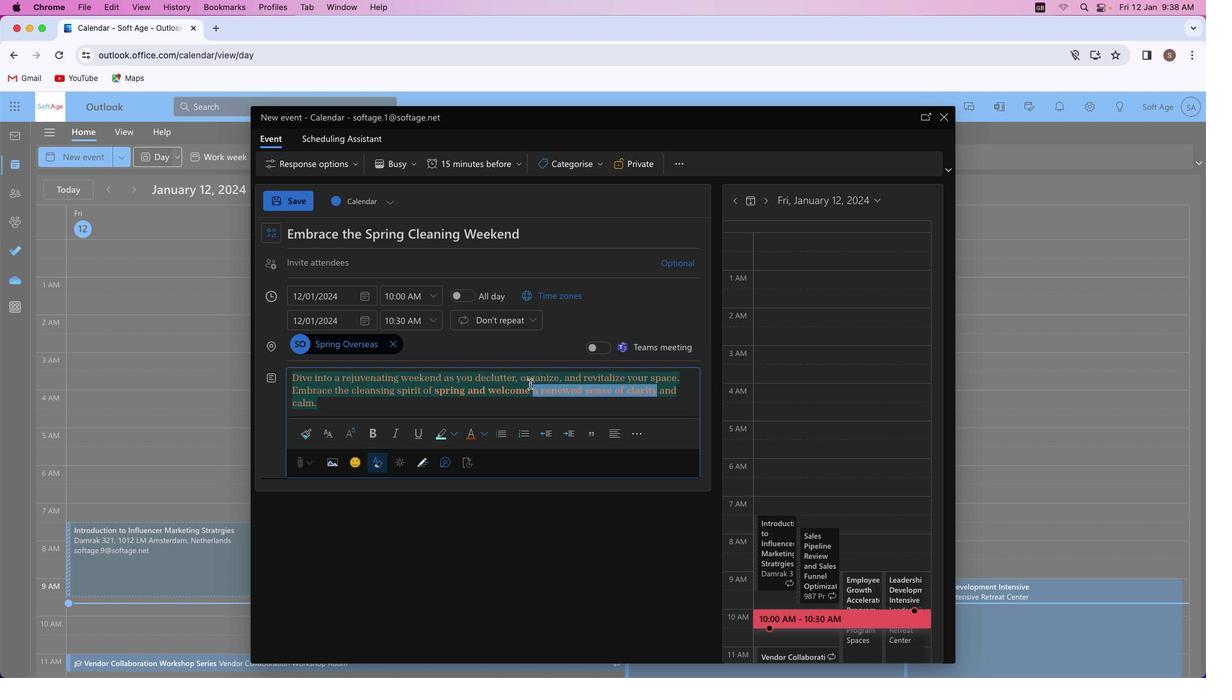 
Action: Mouse pressed left at (658, 389)
Screenshot: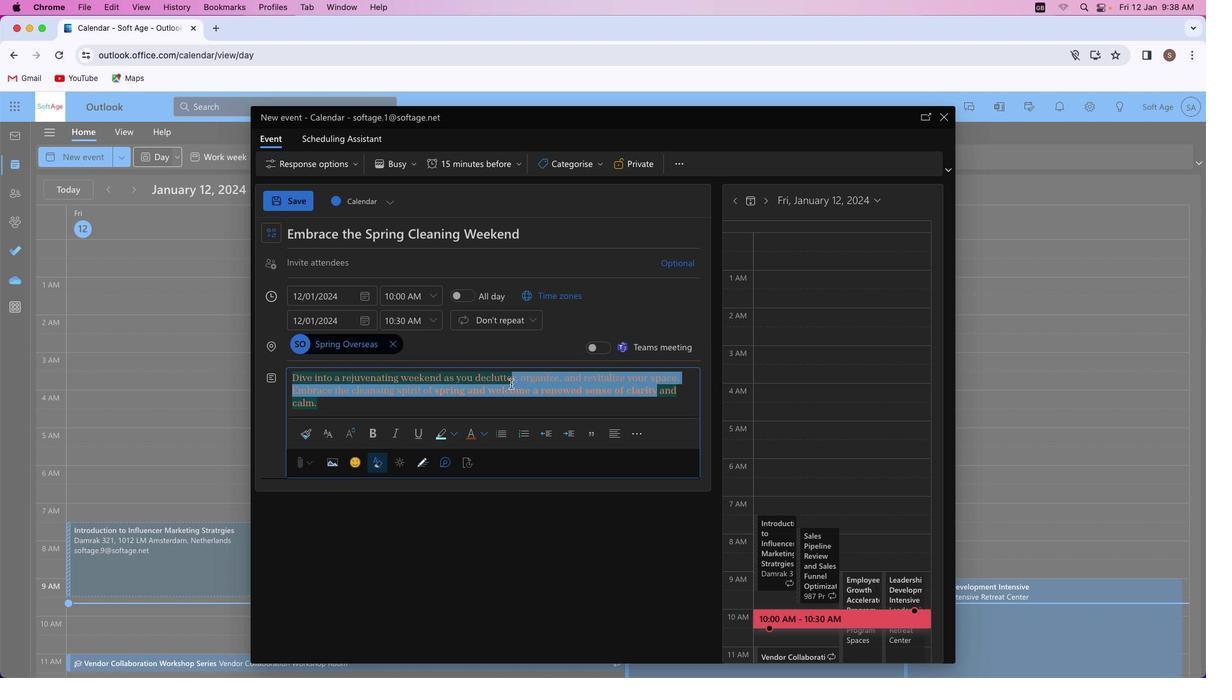
Action: Mouse moved to (661, 365)
Screenshot: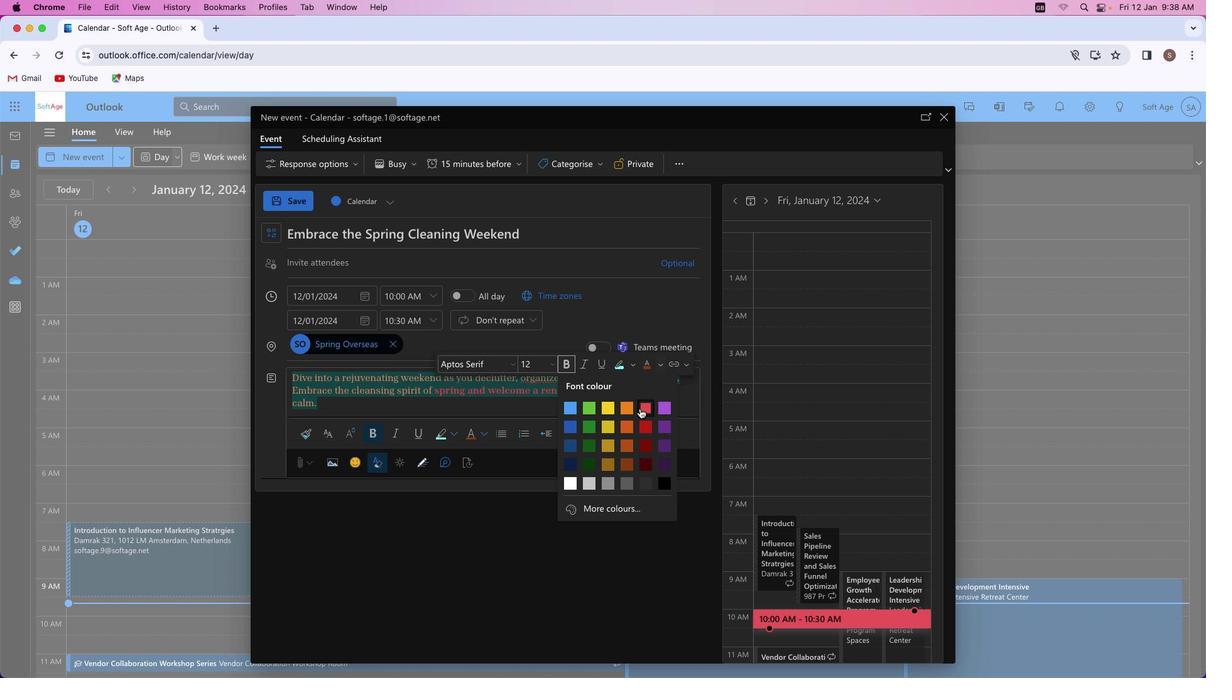 
Action: Mouse pressed left at (661, 365)
Screenshot: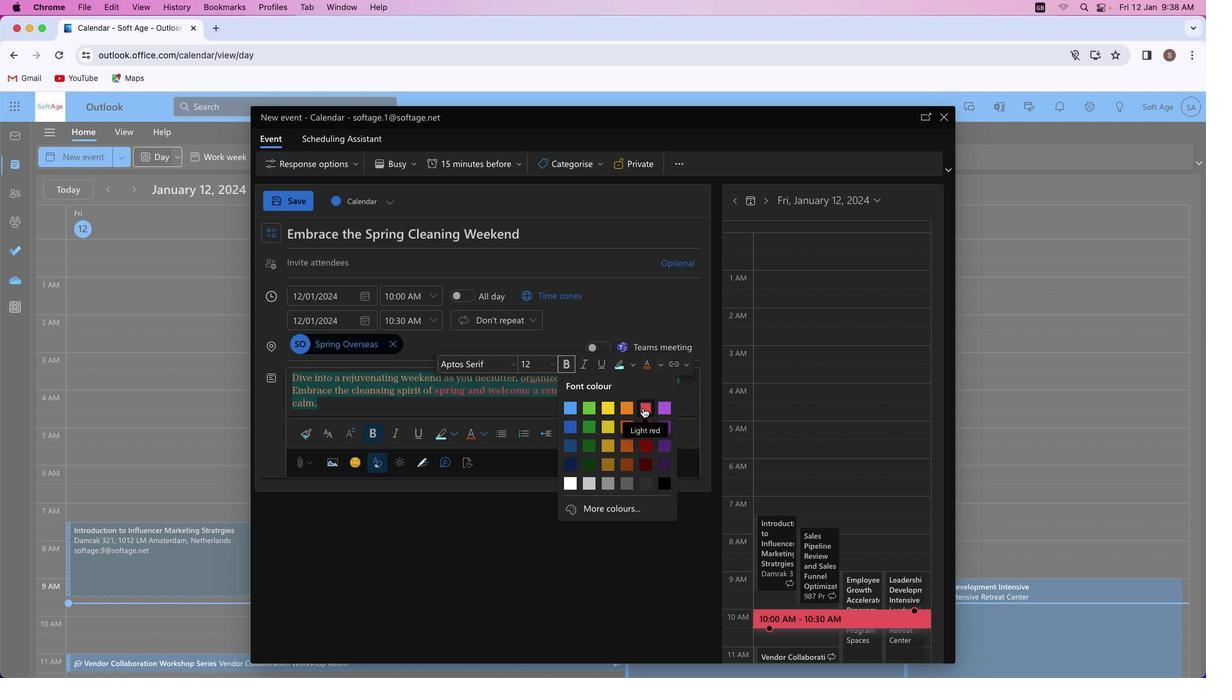 
Action: Mouse moved to (643, 407)
Screenshot: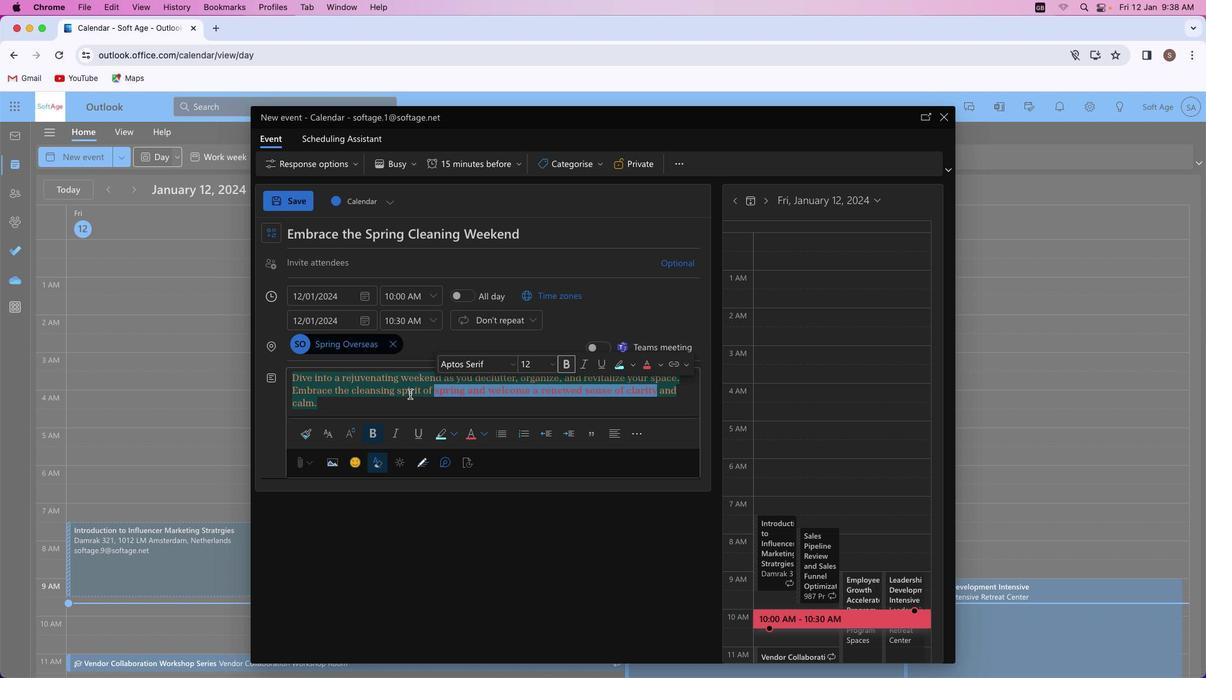 
Action: Mouse pressed left at (643, 407)
Screenshot: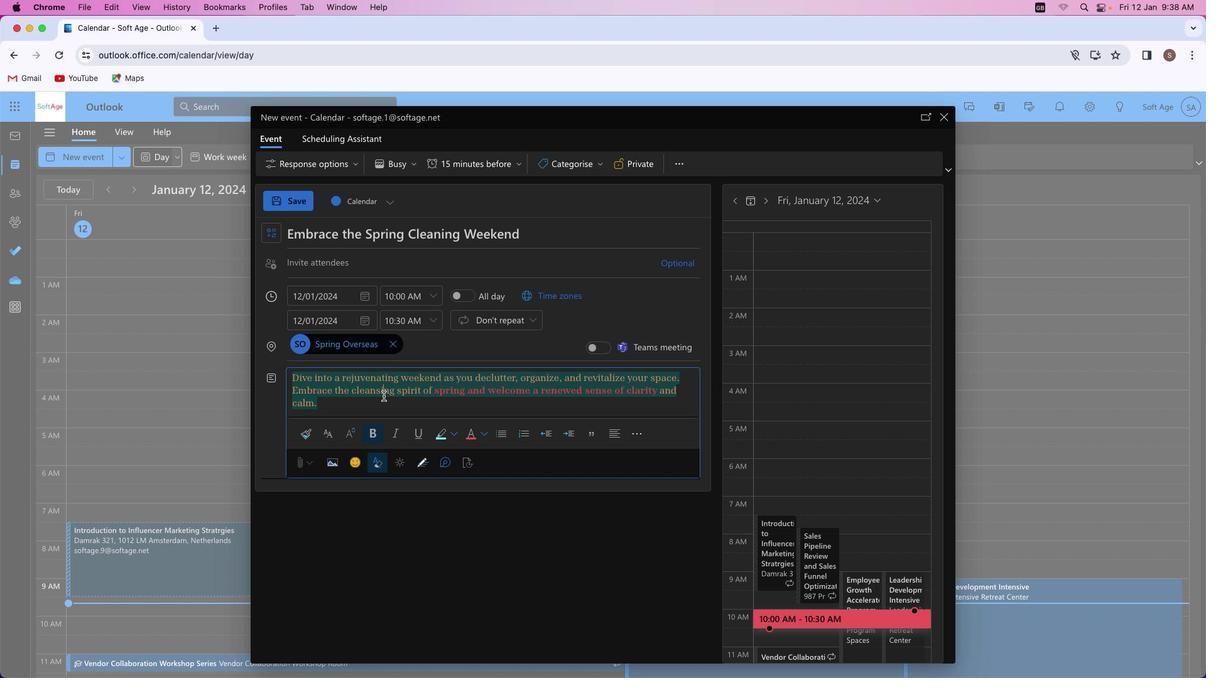 
Action: Mouse moved to (384, 396)
Screenshot: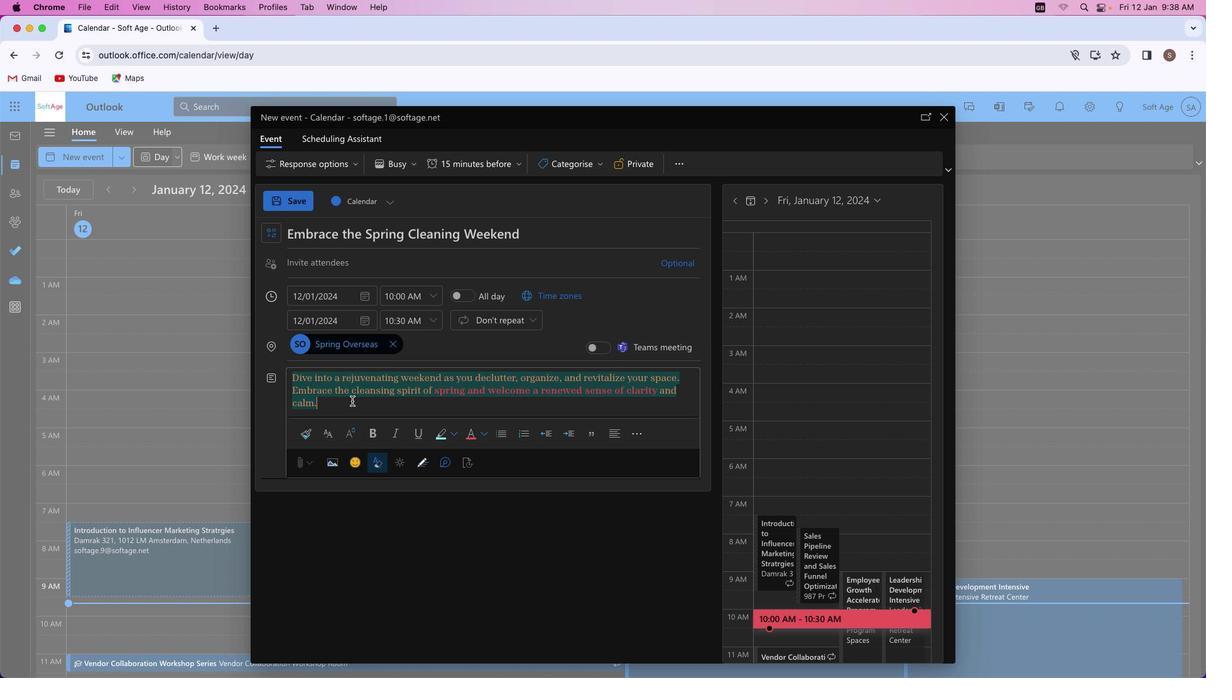 
Action: Mouse pressed left at (384, 396)
Screenshot: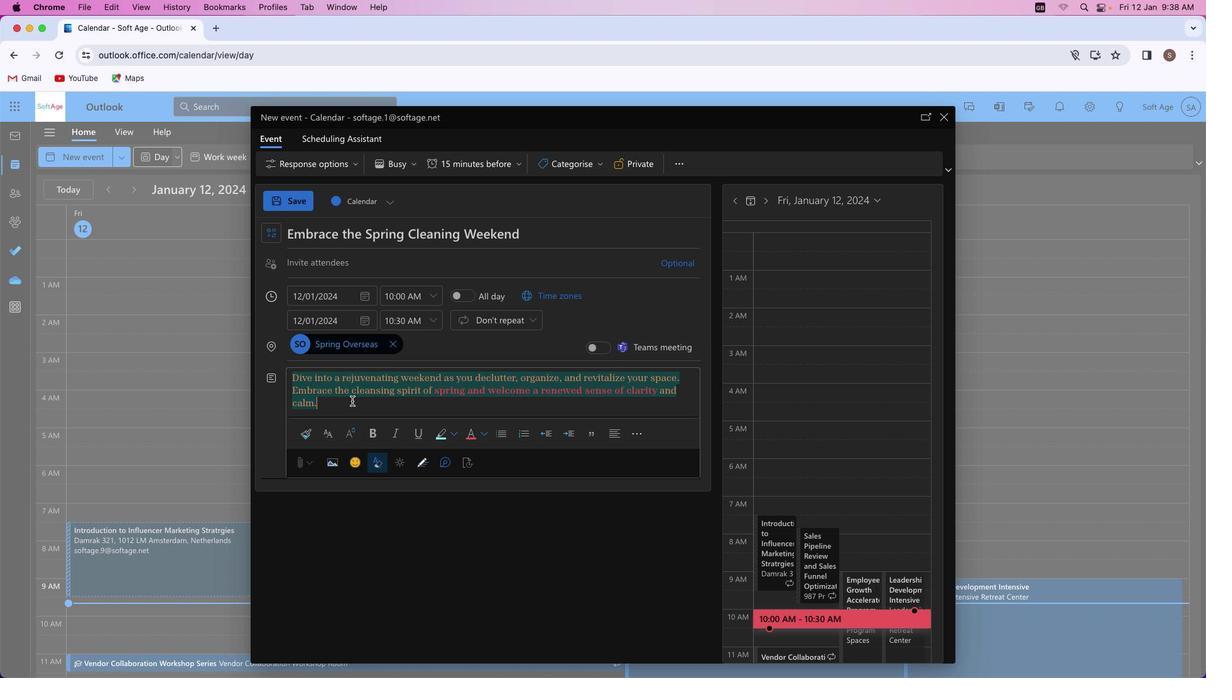 
Action: Mouse moved to (353, 401)
Screenshot: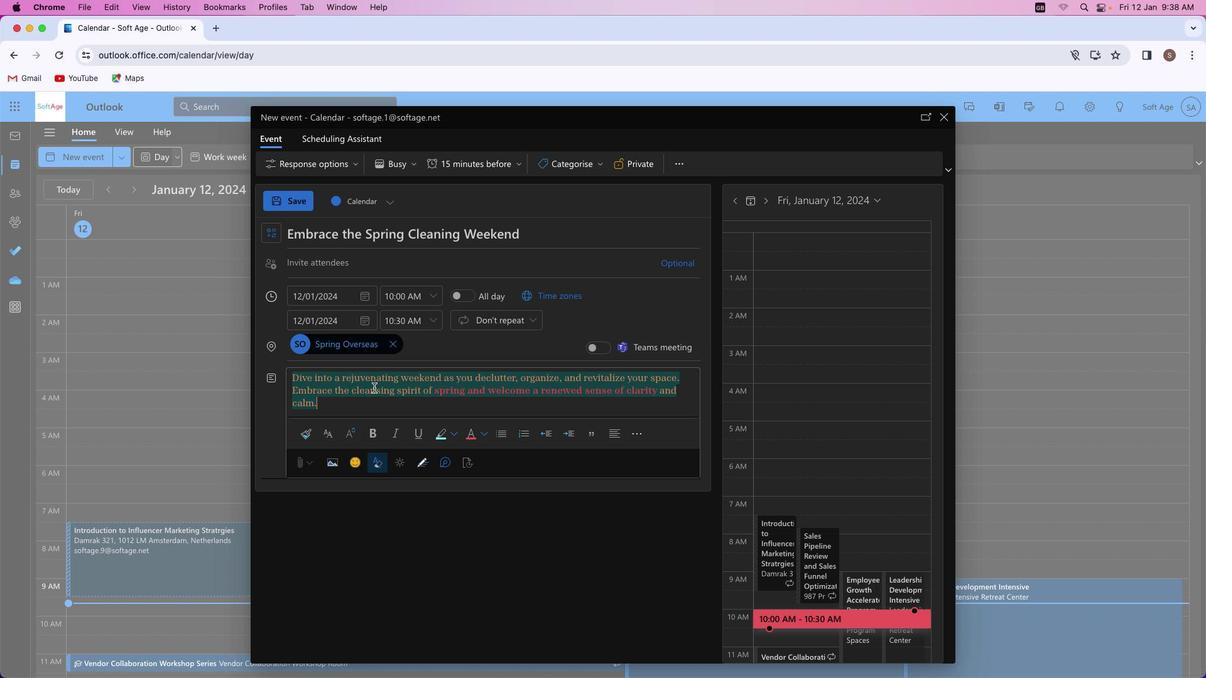 
Action: Mouse pressed left at (353, 401)
Screenshot: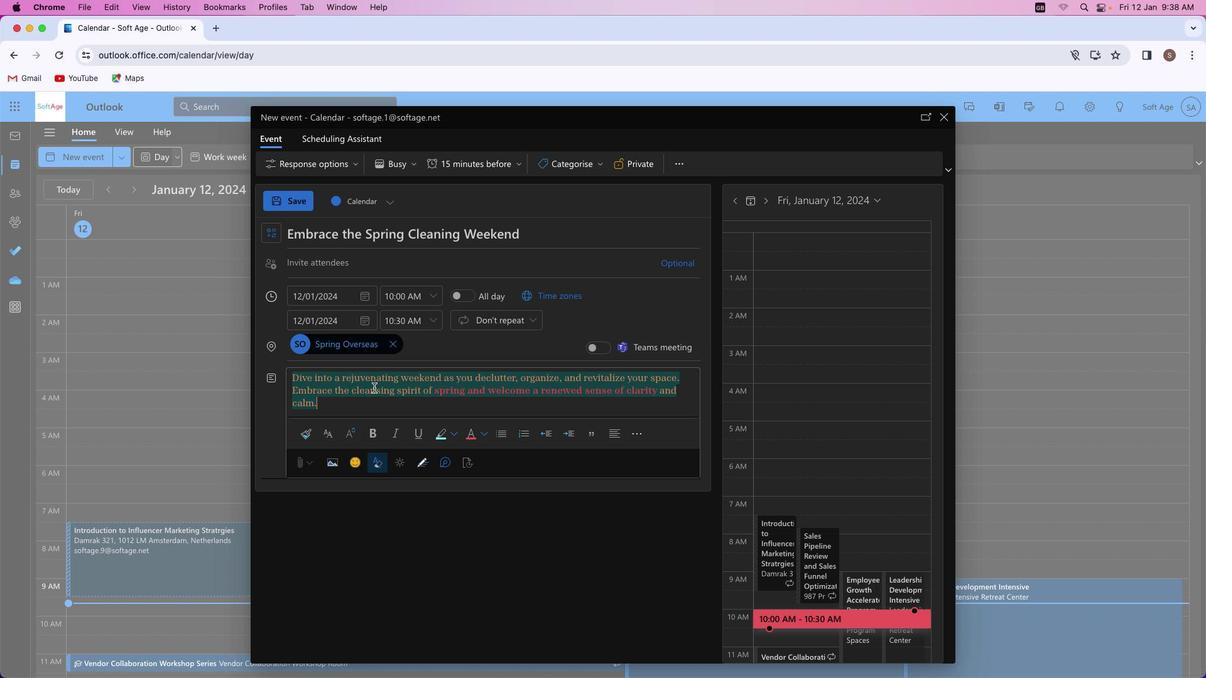 
Action: Mouse moved to (594, 164)
Screenshot: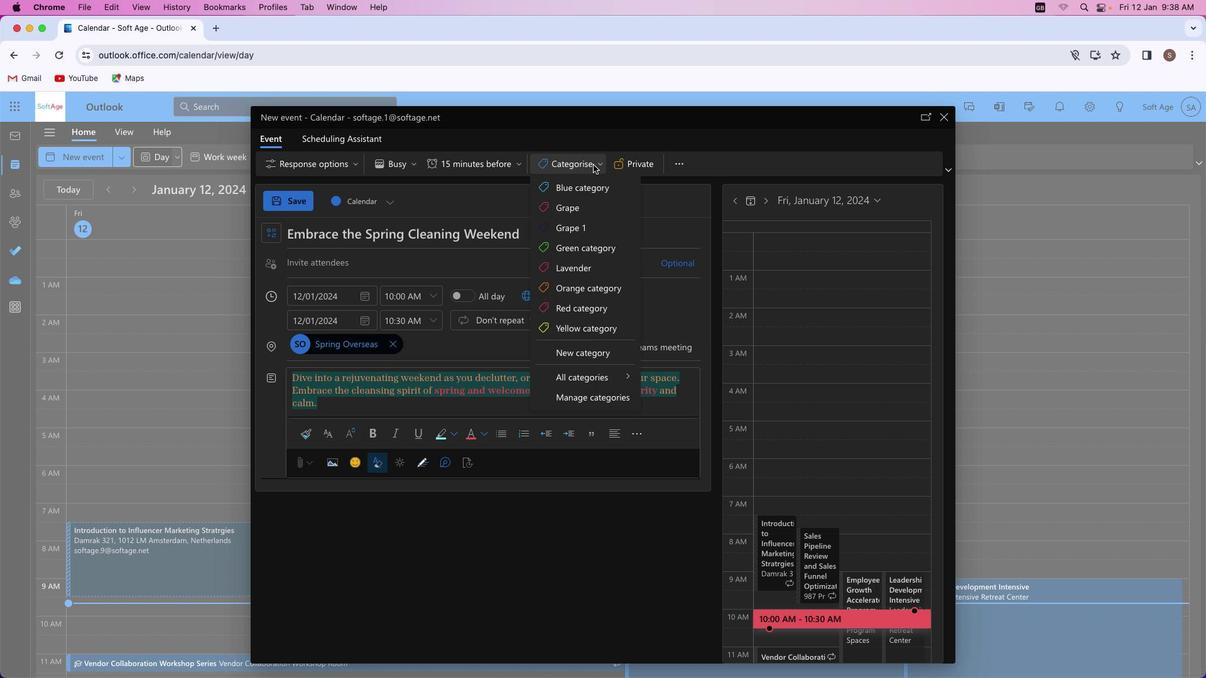 
Action: Mouse pressed left at (594, 164)
Screenshot: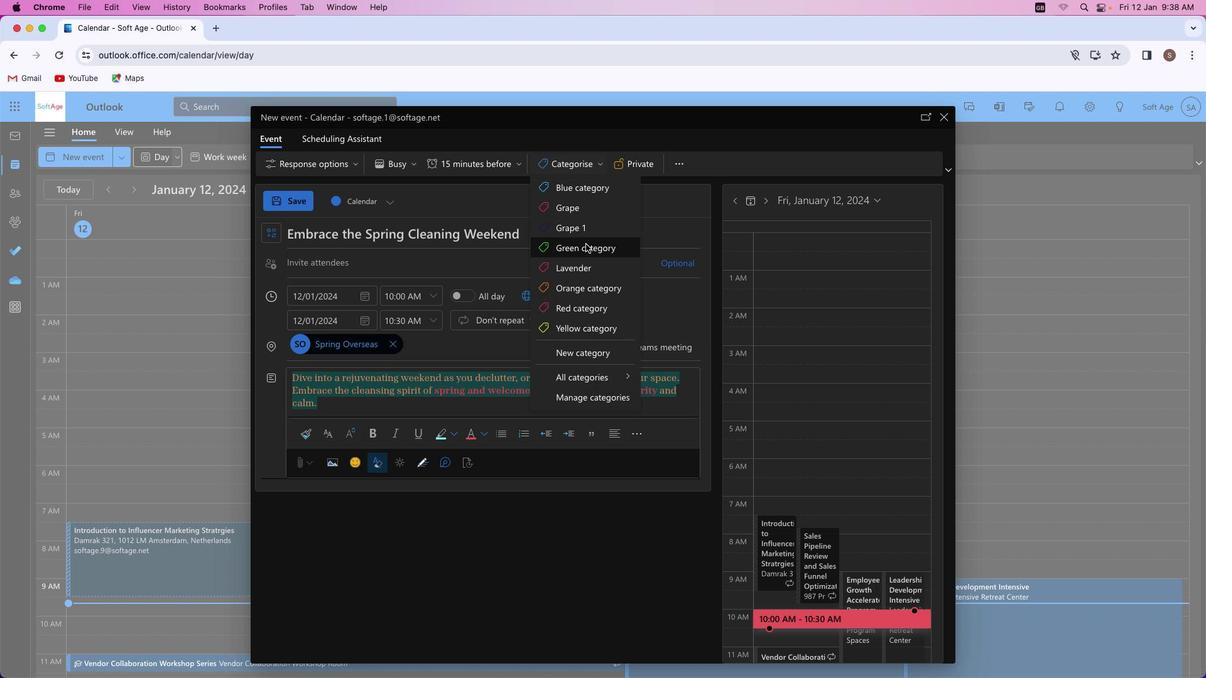 
Action: Mouse moved to (585, 248)
Screenshot: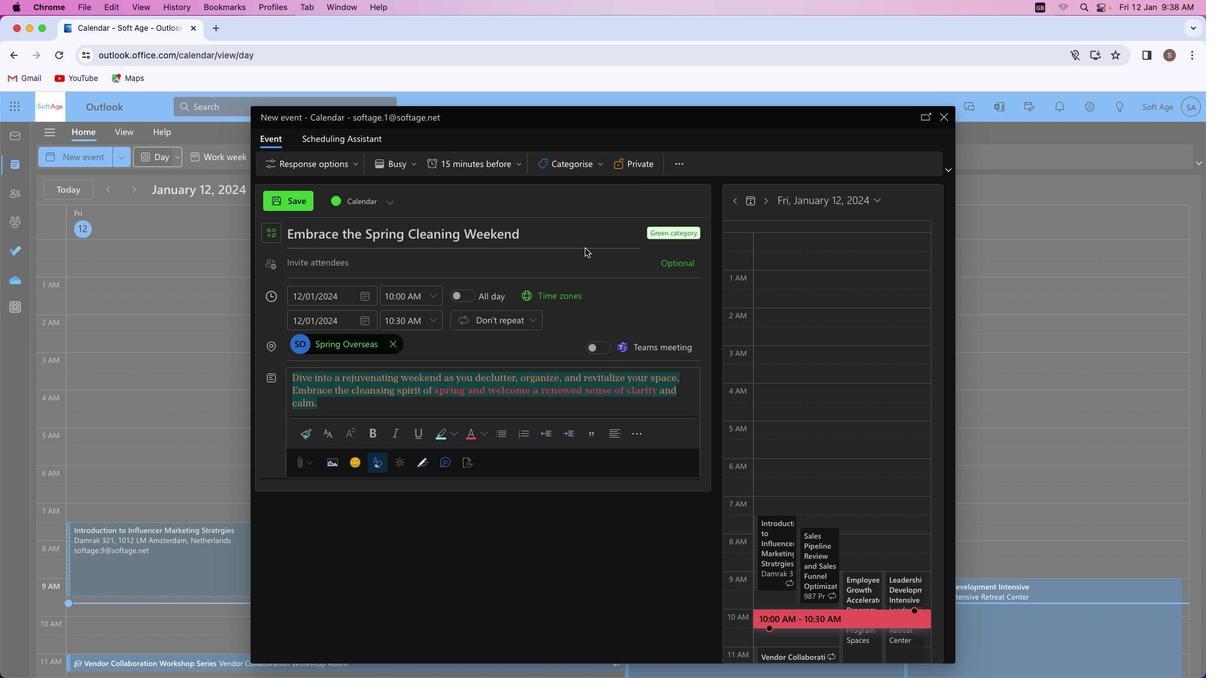 
Action: Mouse pressed left at (585, 248)
Screenshot: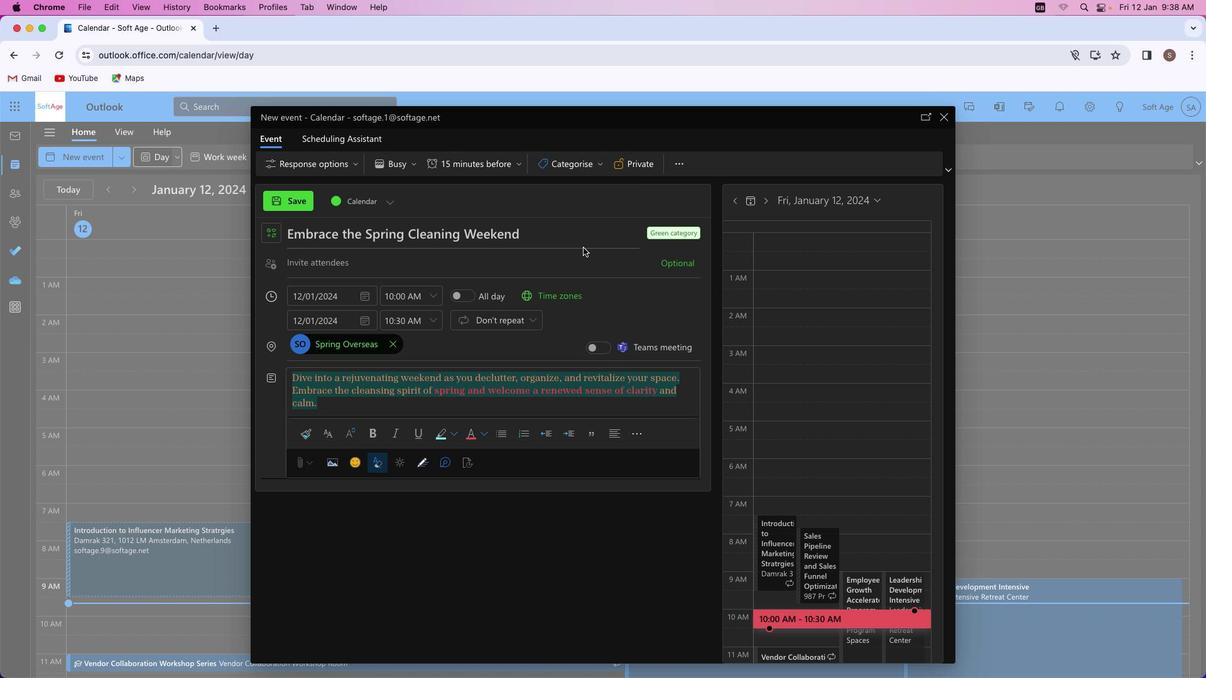 
Action: Mouse moved to (282, 202)
Screenshot: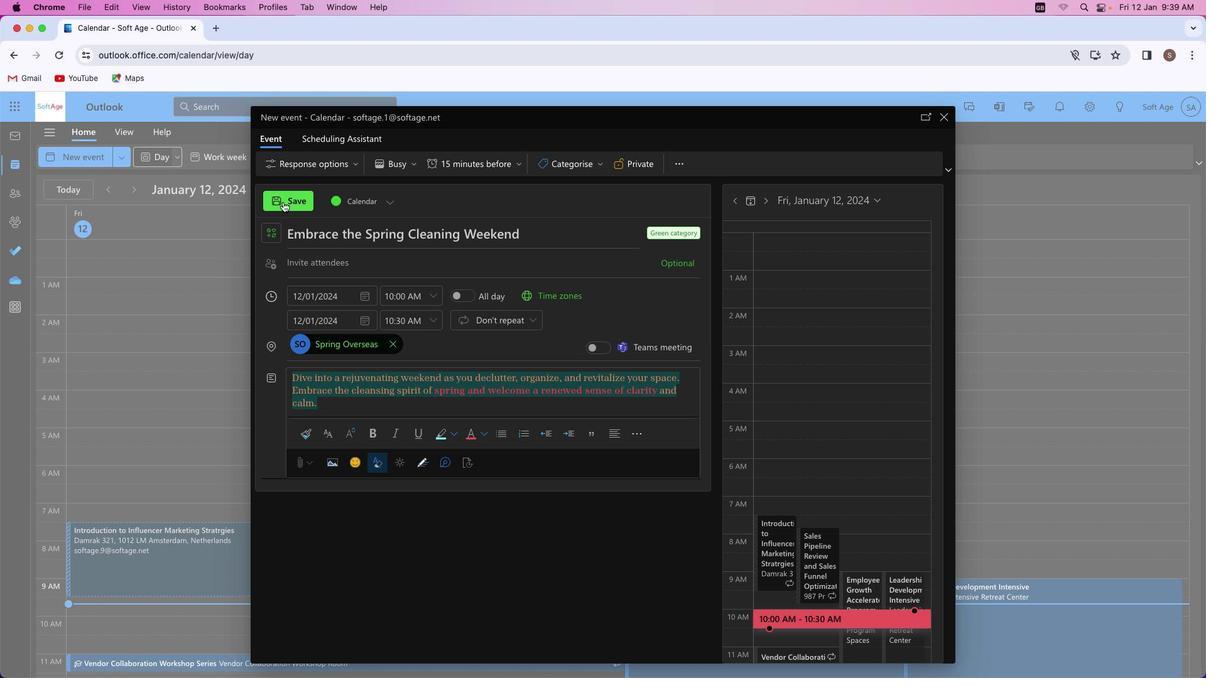 
Action: Mouse pressed left at (282, 202)
Screenshot: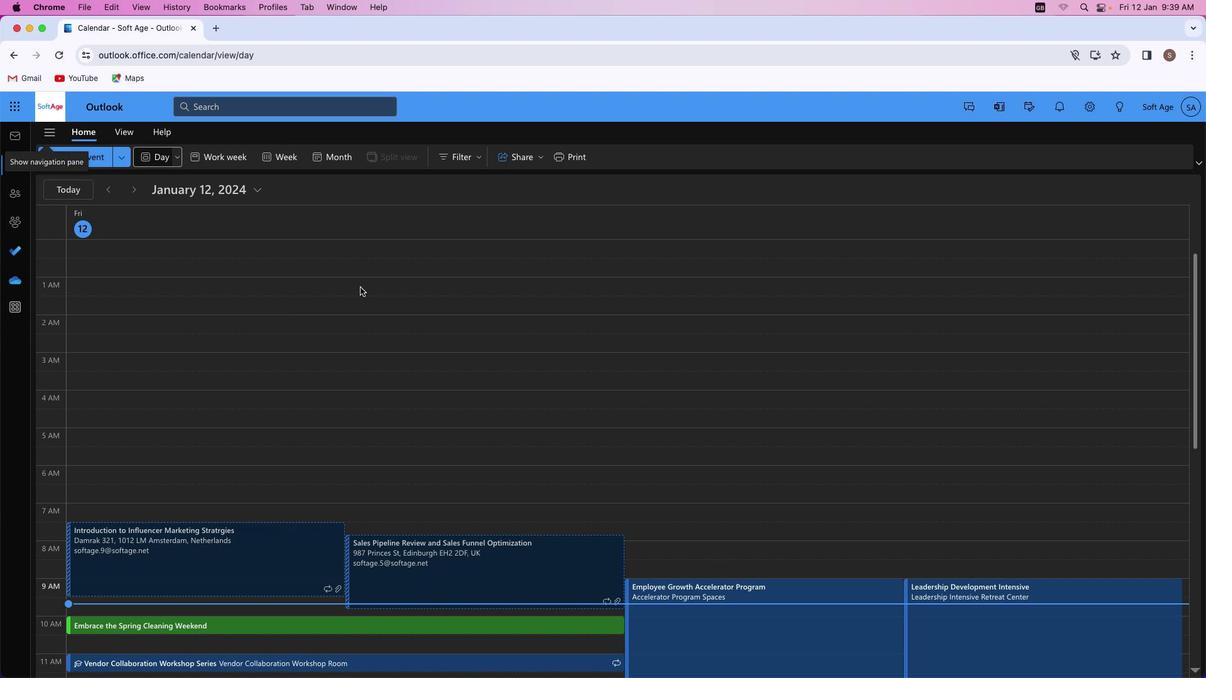 
Action: Mouse moved to (588, 482)
Screenshot: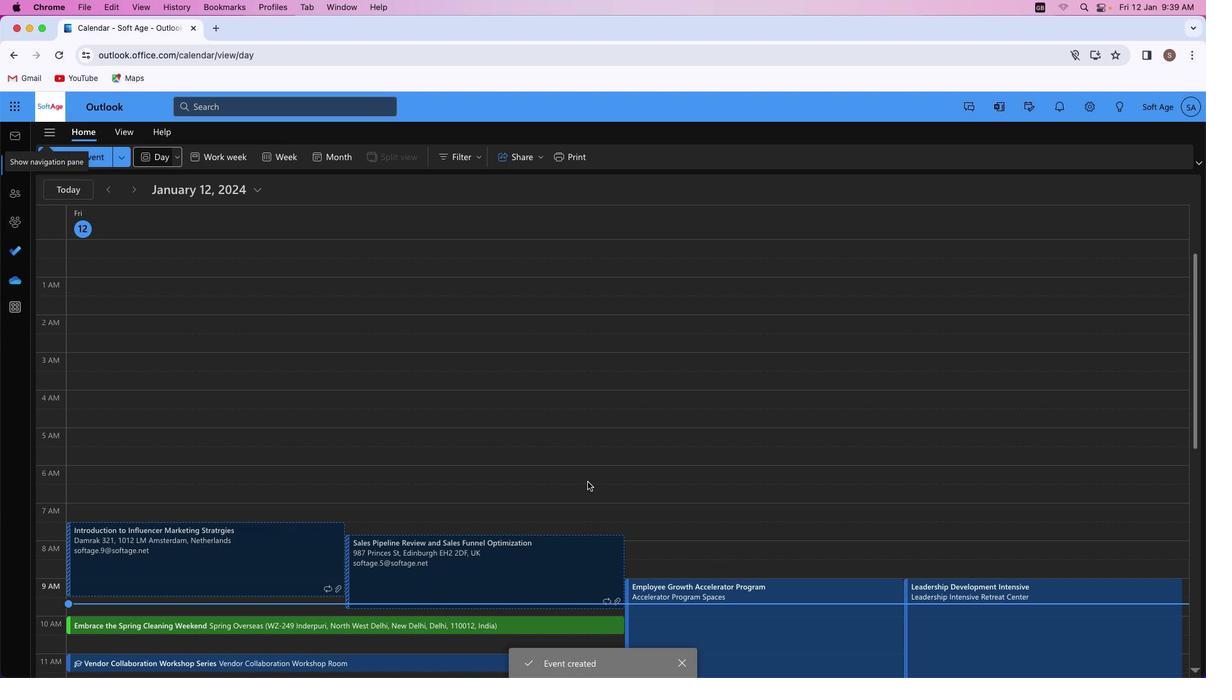 
